 Task: Organize a 60-minute live music performance and jam session for musicians and music enthusiasts.
Action: Mouse pressed left at (857, 130)
Screenshot: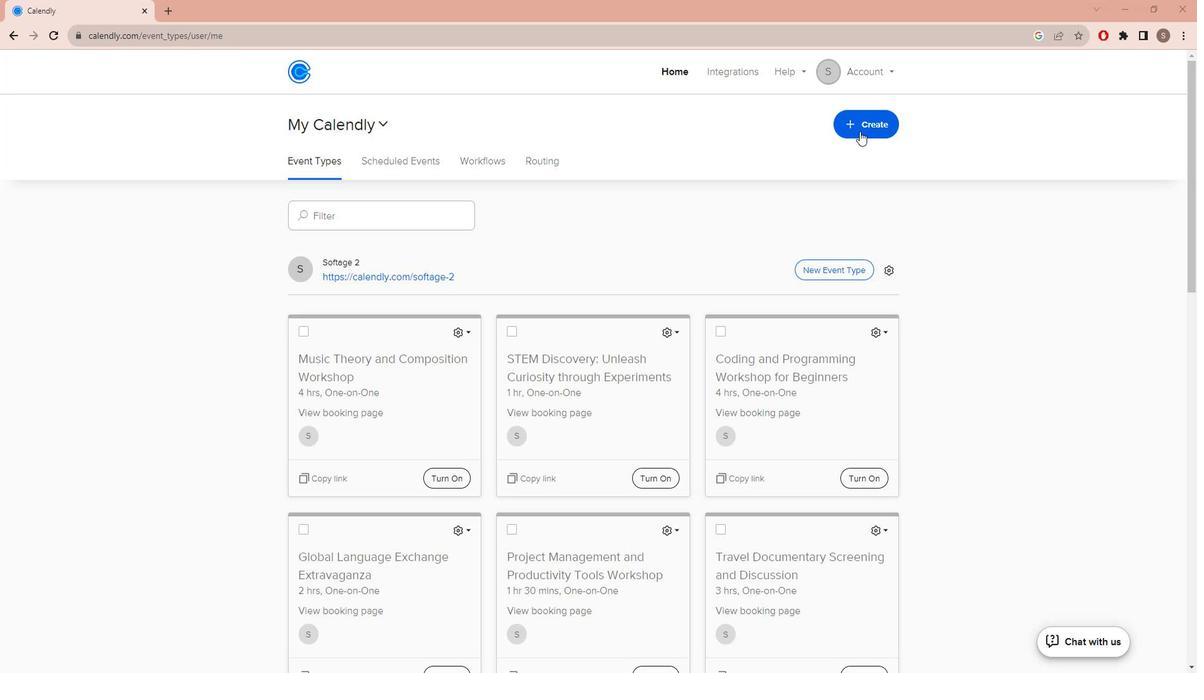 
Action: Mouse moved to (807, 189)
Screenshot: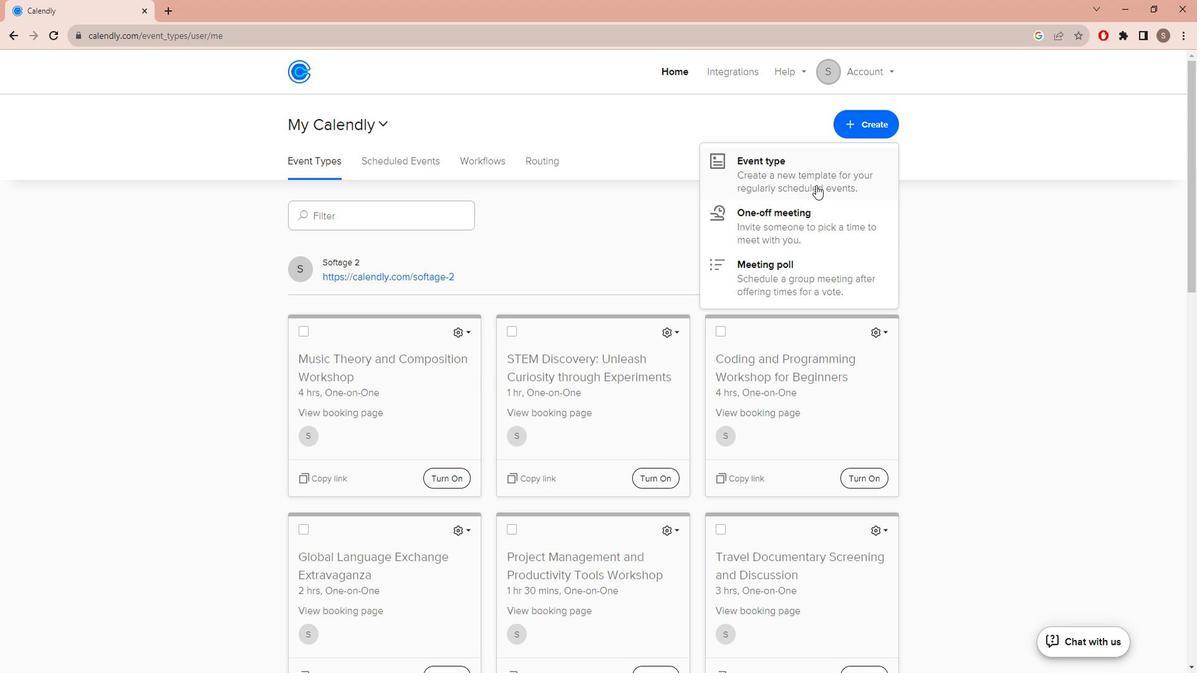 
Action: Mouse pressed left at (807, 189)
Screenshot: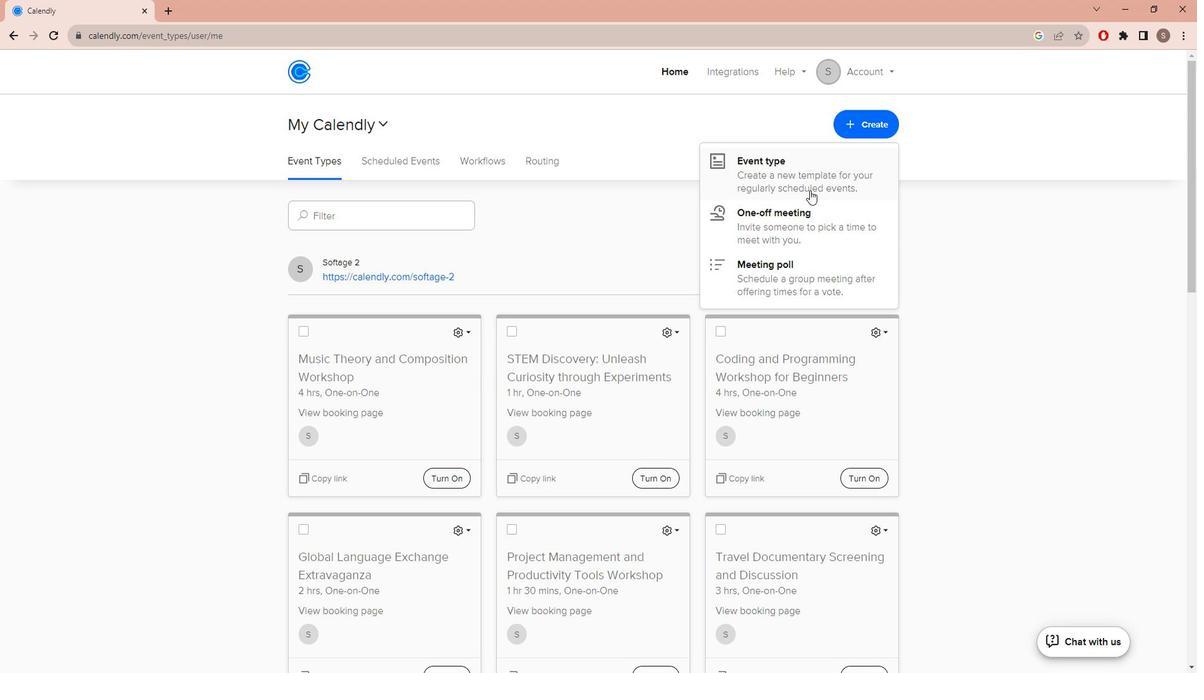 
Action: Mouse moved to (648, 230)
Screenshot: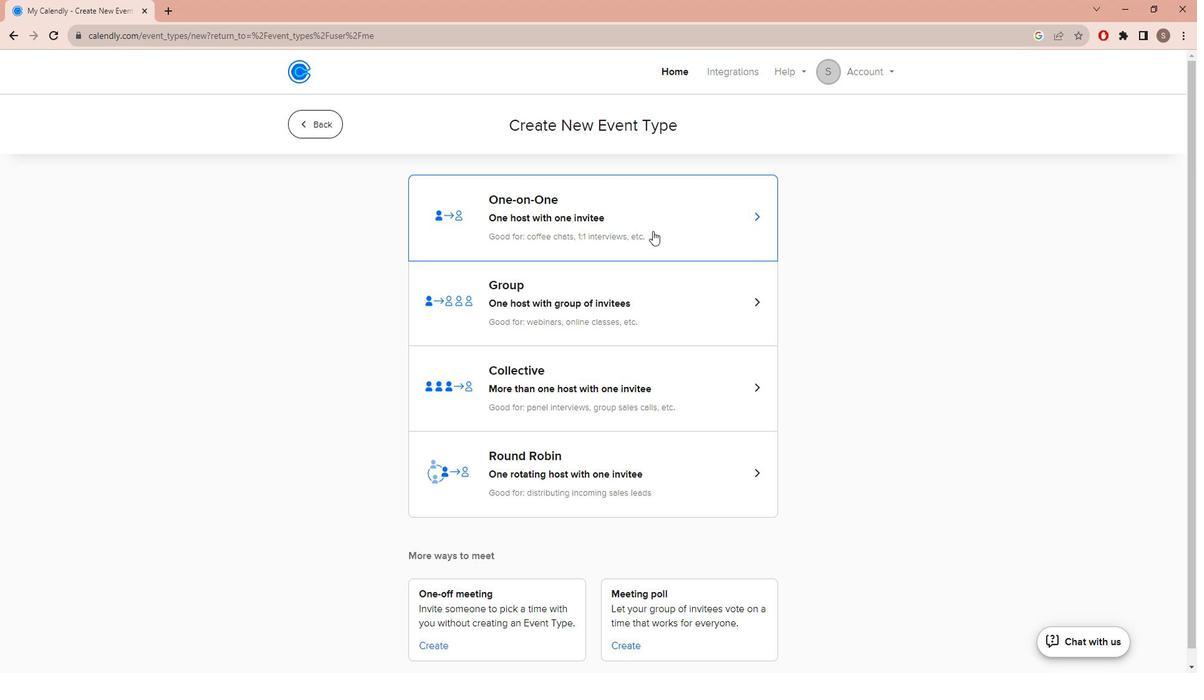 
Action: Mouse pressed left at (648, 230)
Screenshot: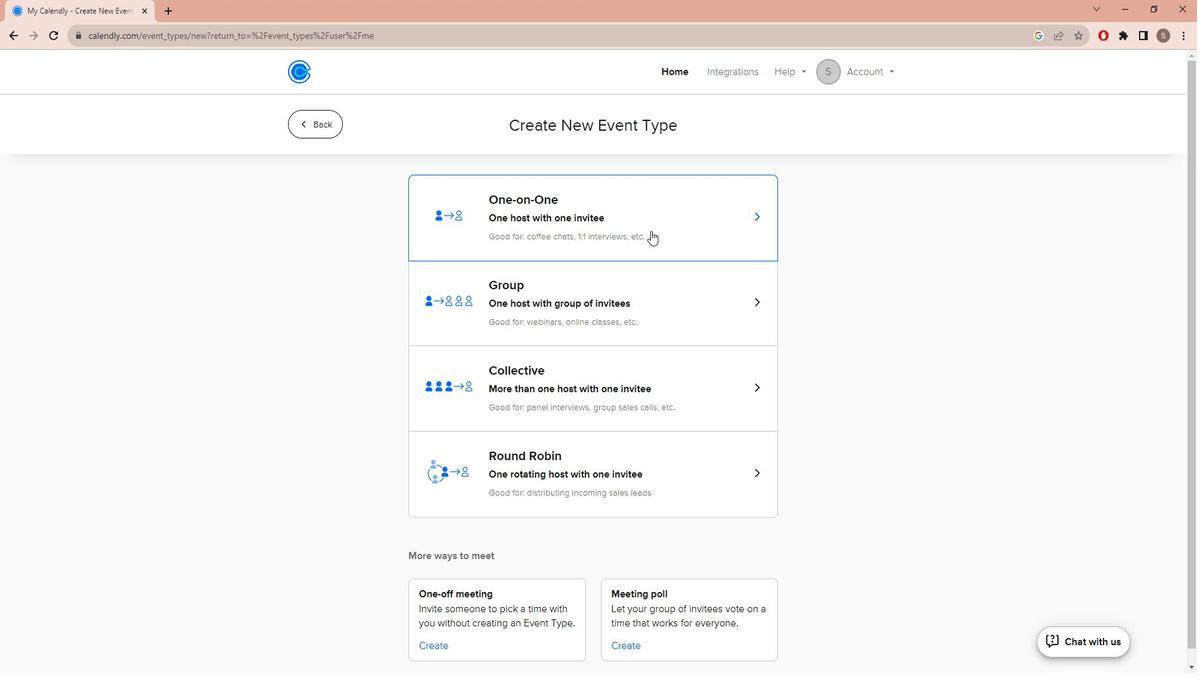 
Action: Mouse moved to (434, 286)
Screenshot: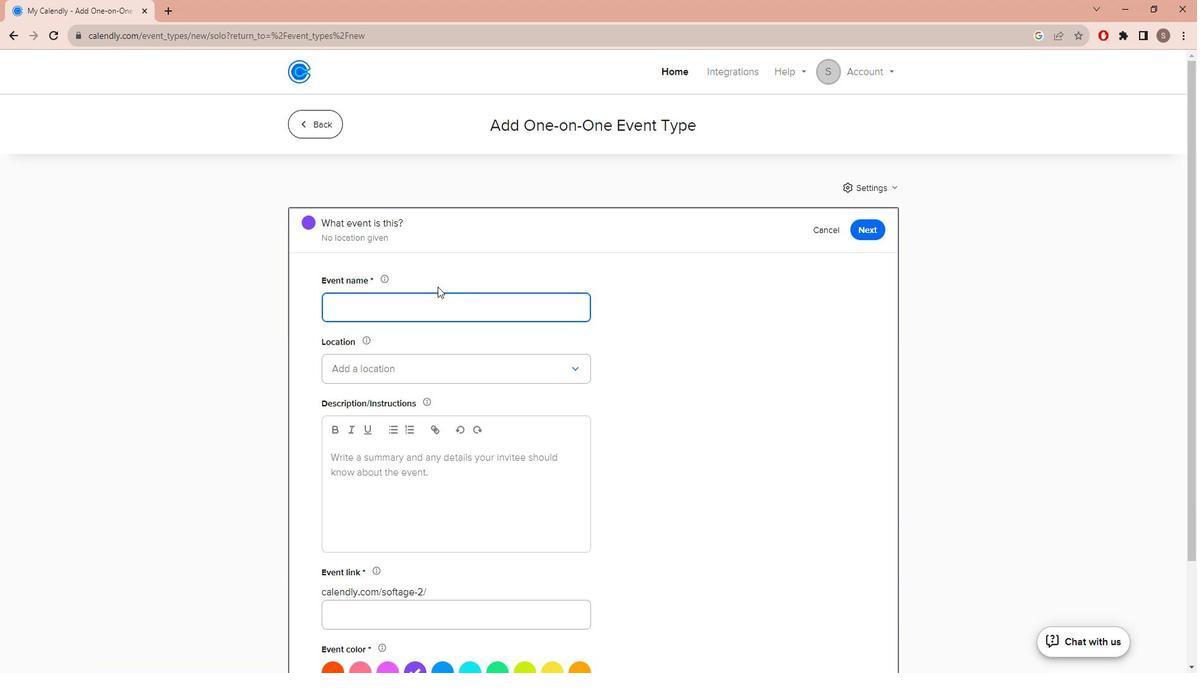 
Action: Key pressed <Key.caps_lock>L<Key.caps_lock>ive<Key.space><Key.caps_lock>M<Key.caps_lock>usic<Key.space>and<Key.space><Key.caps_lock>J<Key.caps_lock>am<Key.space><Key.caps_lock>S<Key.caps_lock>ession
Screenshot: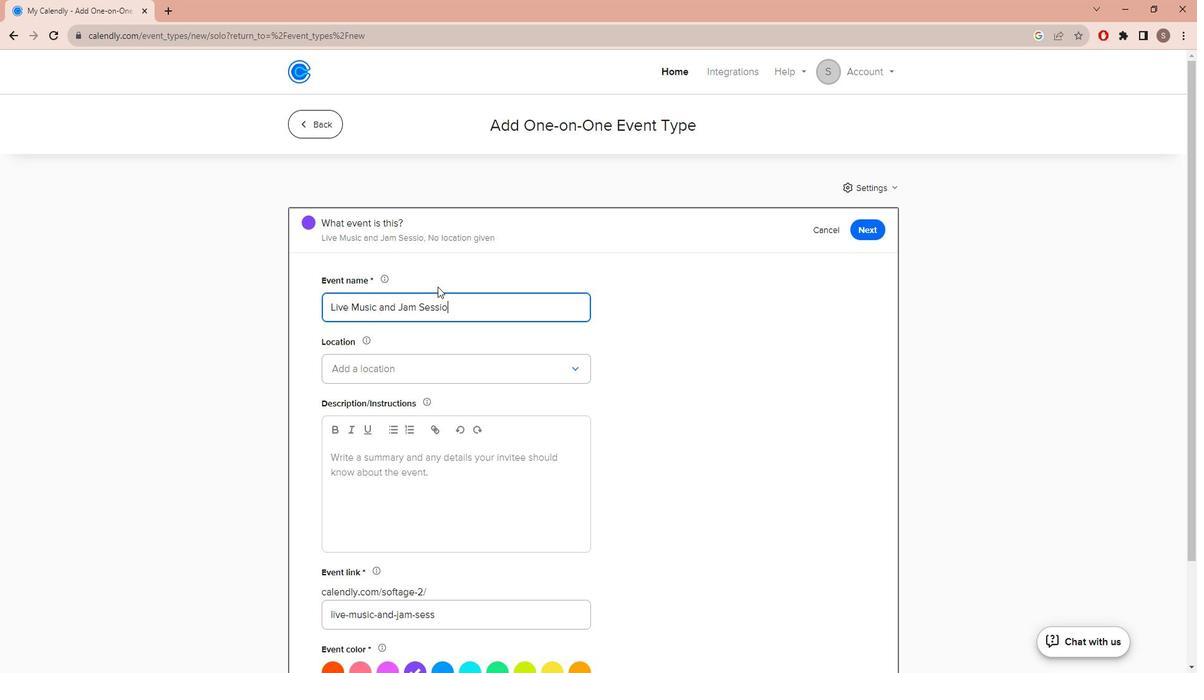 
Action: Mouse moved to (390, 369)
Screenshot: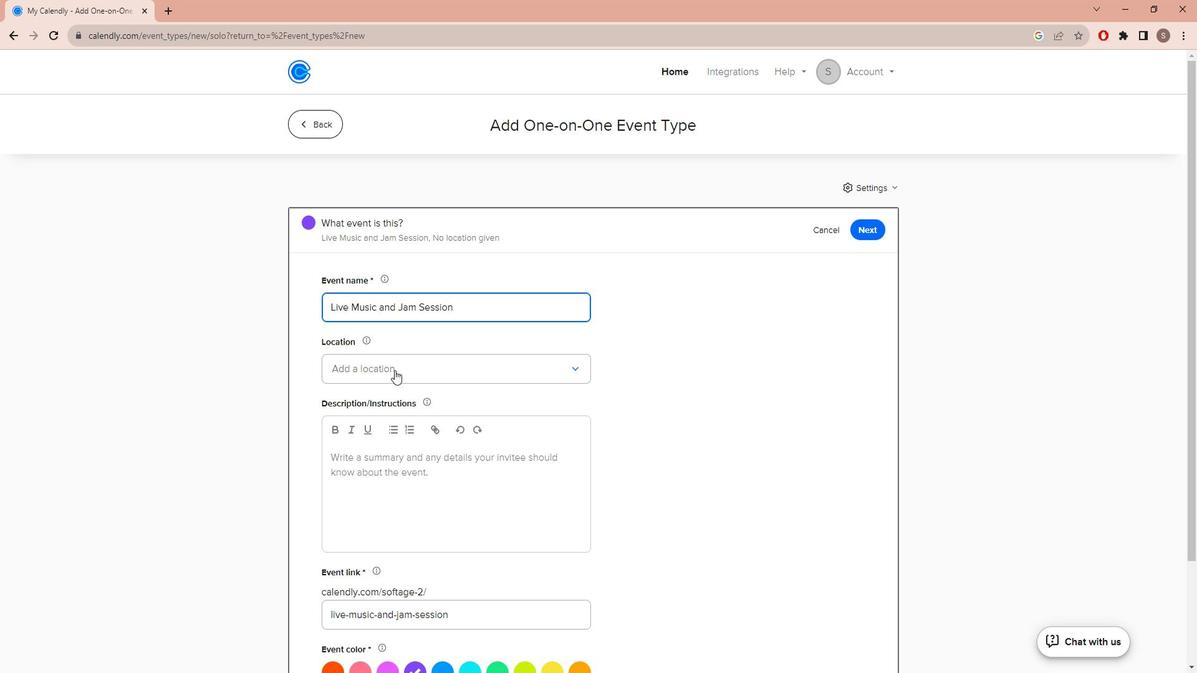 
Action: Mouse pressed left at (390, 369)
Screenshot: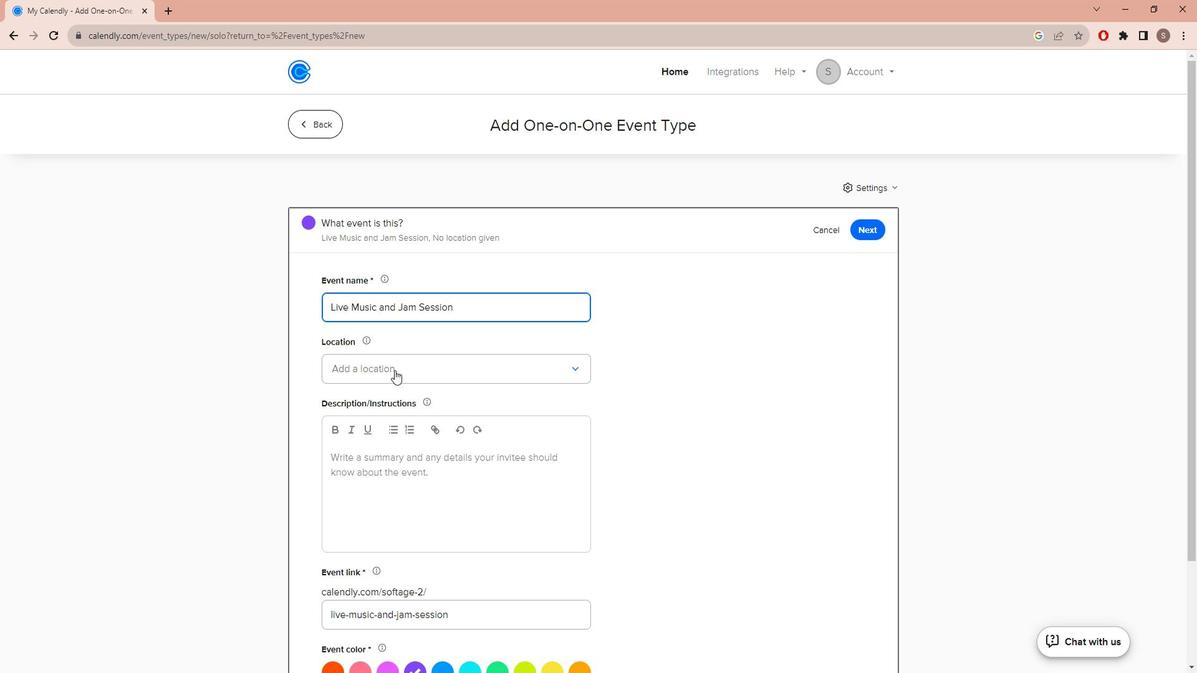 
Action: Mouse moved to (382, 396)
Screenshot: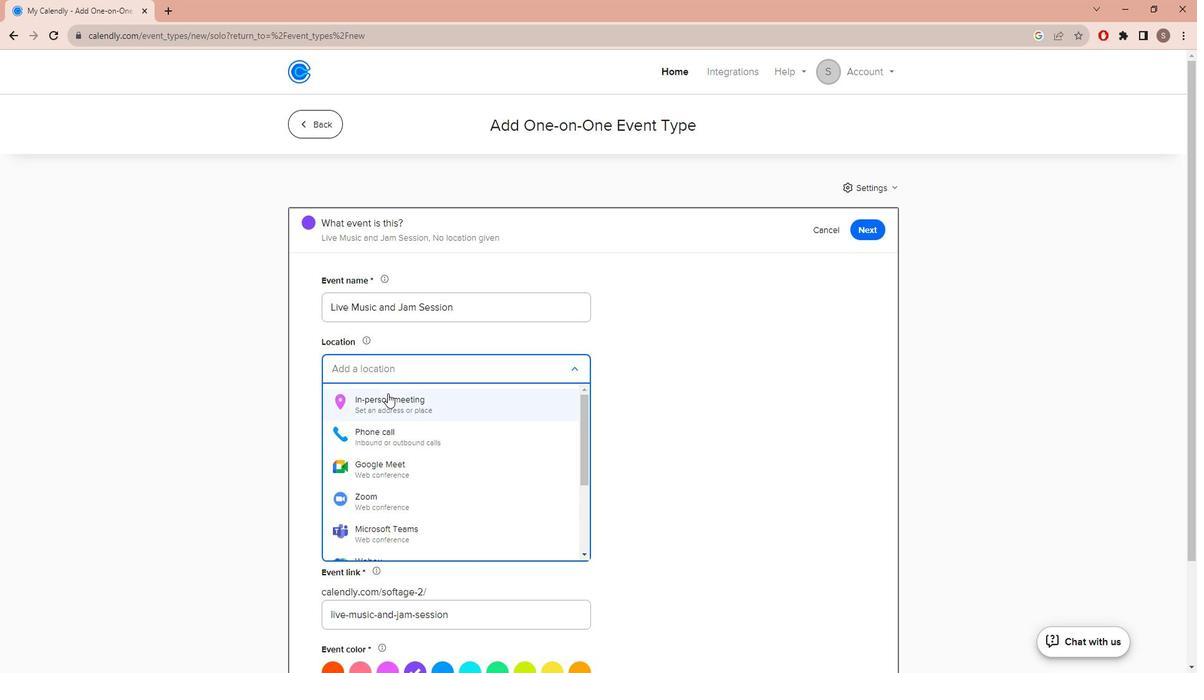
Action: Mouse pressed left at (382, 396)
Screenshot: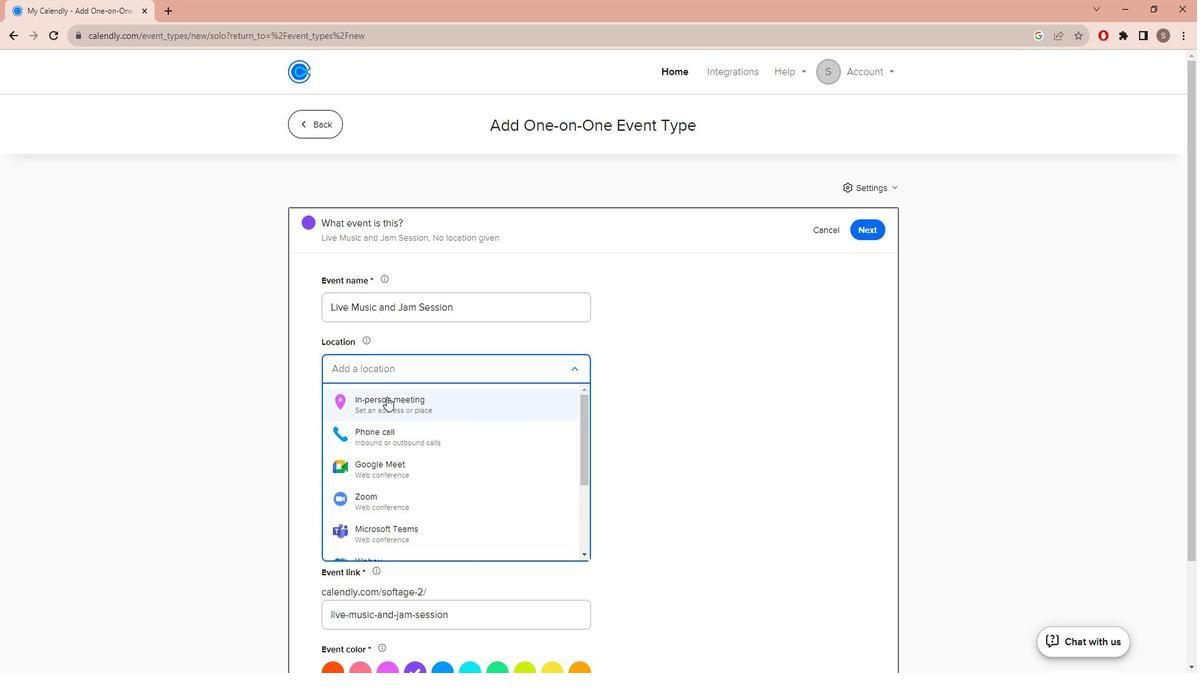 
Action: Mouse moved to (586, 226)
Screenshot: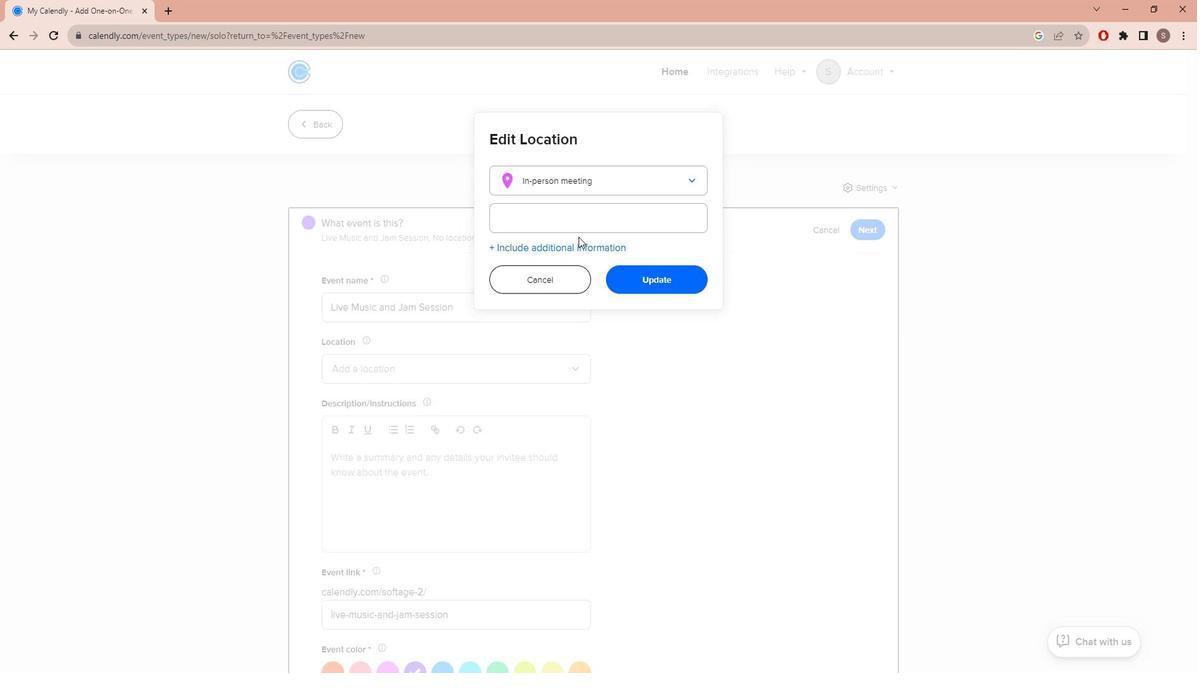 
Action: Mouse pressed left at (586, 226)
Screenshot: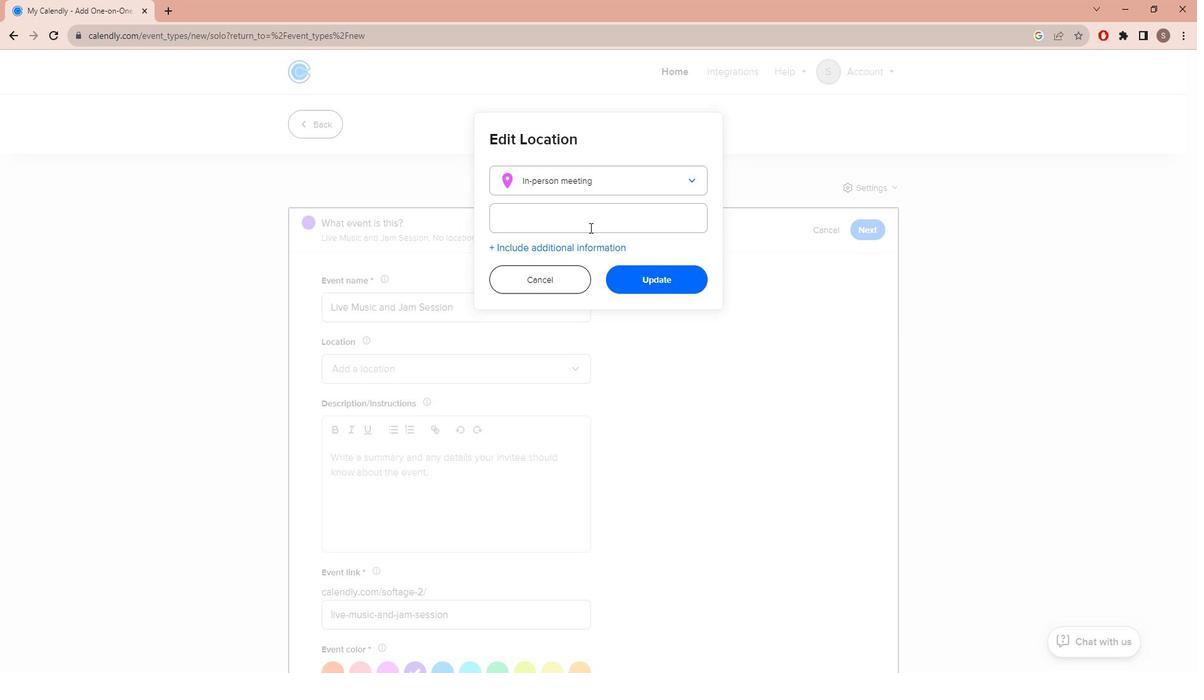 
Action: Mouse moved to (588, 223)
Screenshot: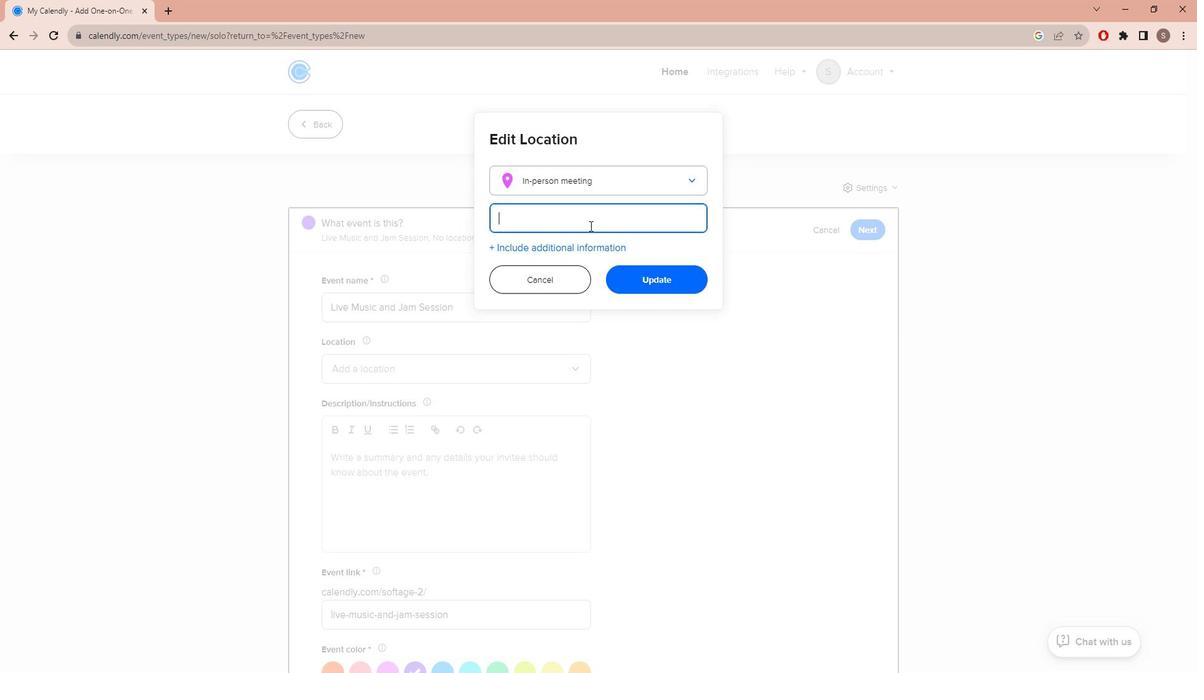 
Action: Key pressed <Key.caps_lock>
Screenshot: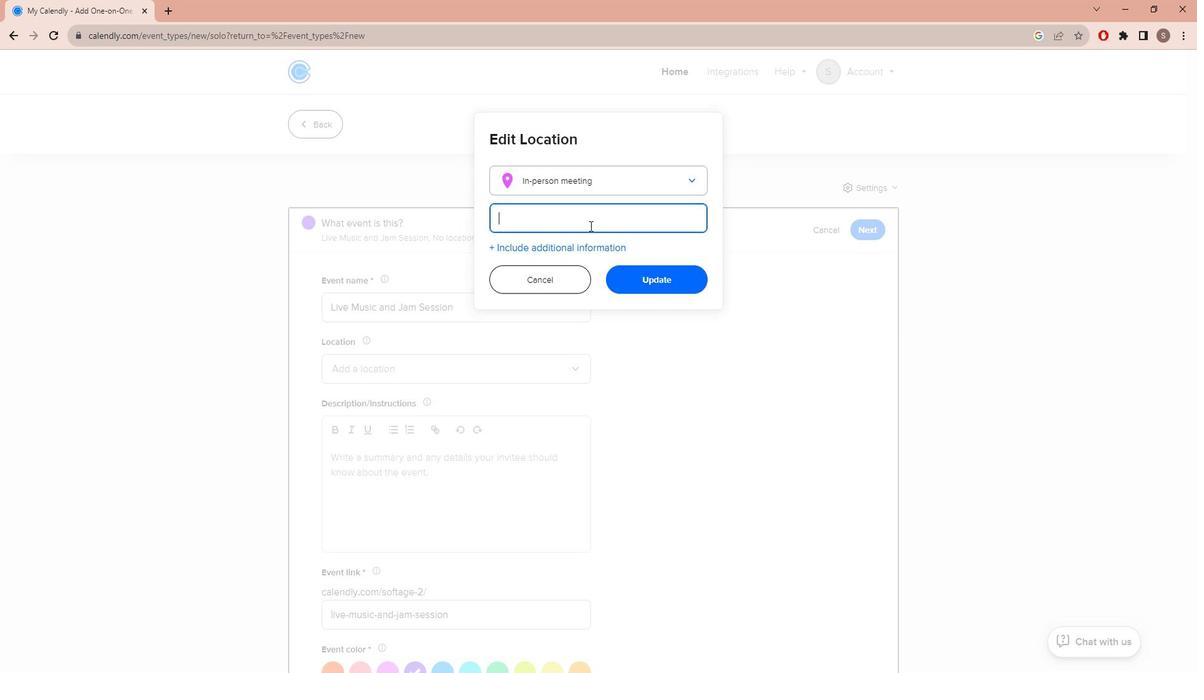 
Action: Mouse moved to (591, 222)
Screenshot: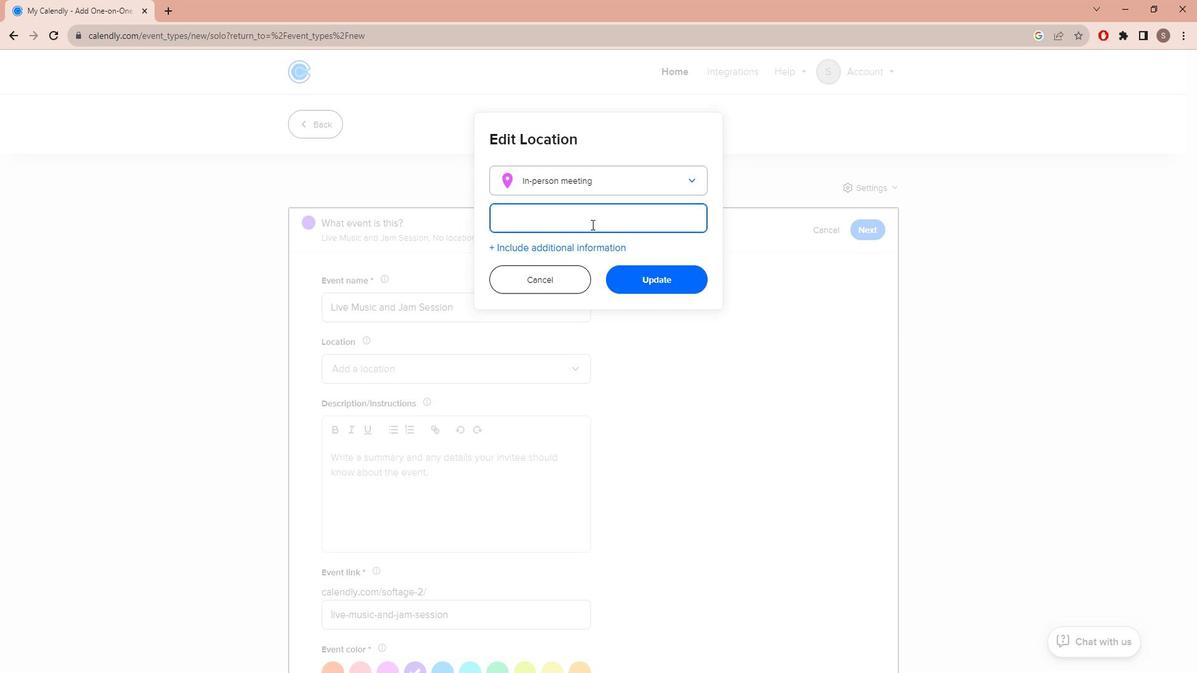 
Action: Key pressed A<Key.caps_lock>lbert<Key.space><Key.backspace>a<Key.space><Key.caps_lock>A<Key.caps_lock>uditoruiu<Key.backspace><Key.backspace><Key.backspace>ium,<Key.caps_lock>N<Key.caps_lock>ew<Key.space><Key.caps_lock>J<Key.caps_lock>ersey,<Key.caps_lock>U.S.A
Screenshot: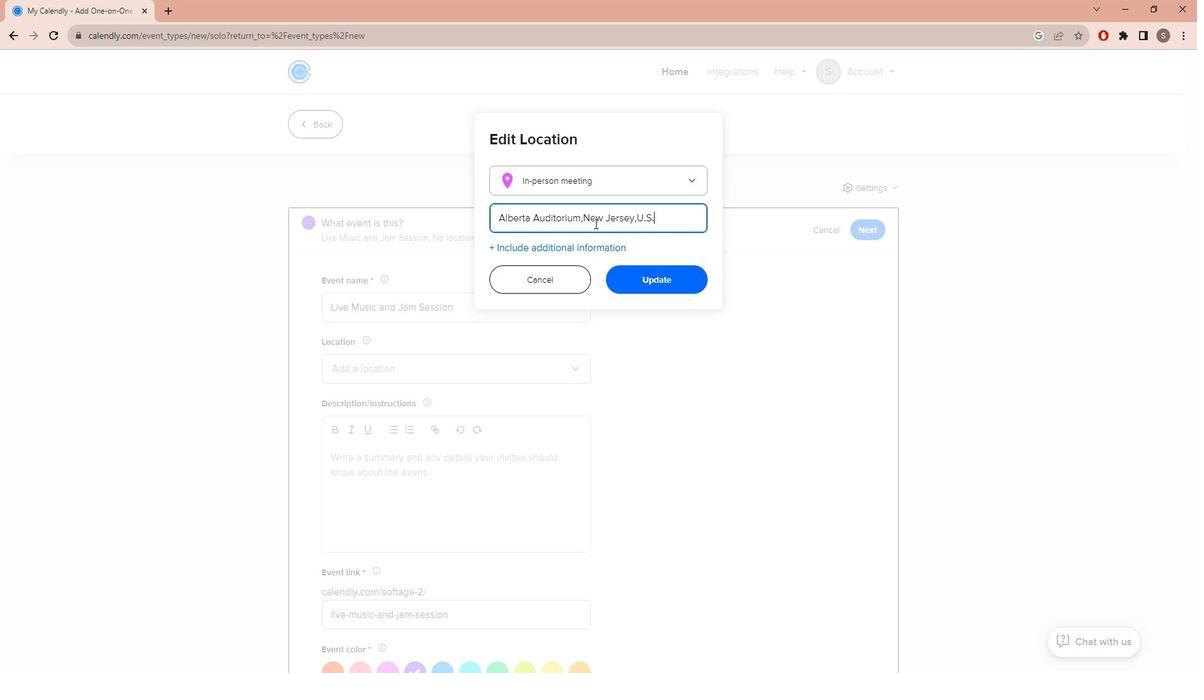 
Action: Mouse moved to (652, 275)
Screenshot: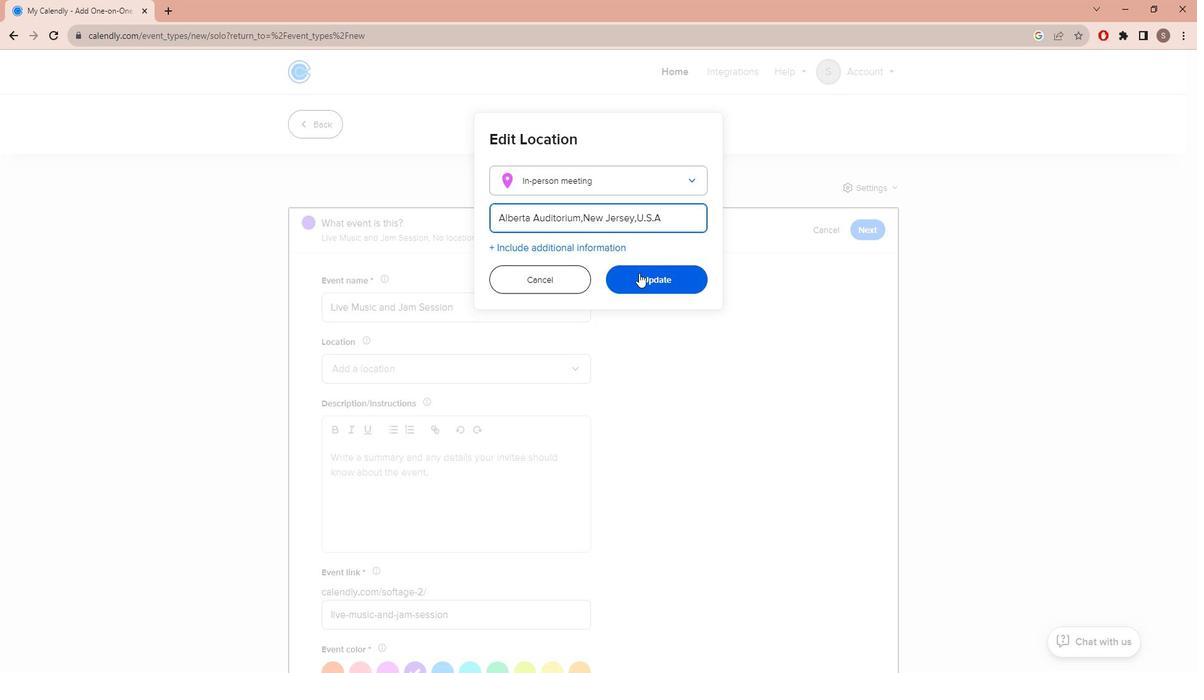 
Action: Mouse pressed left at (652, 275)
Screenshot: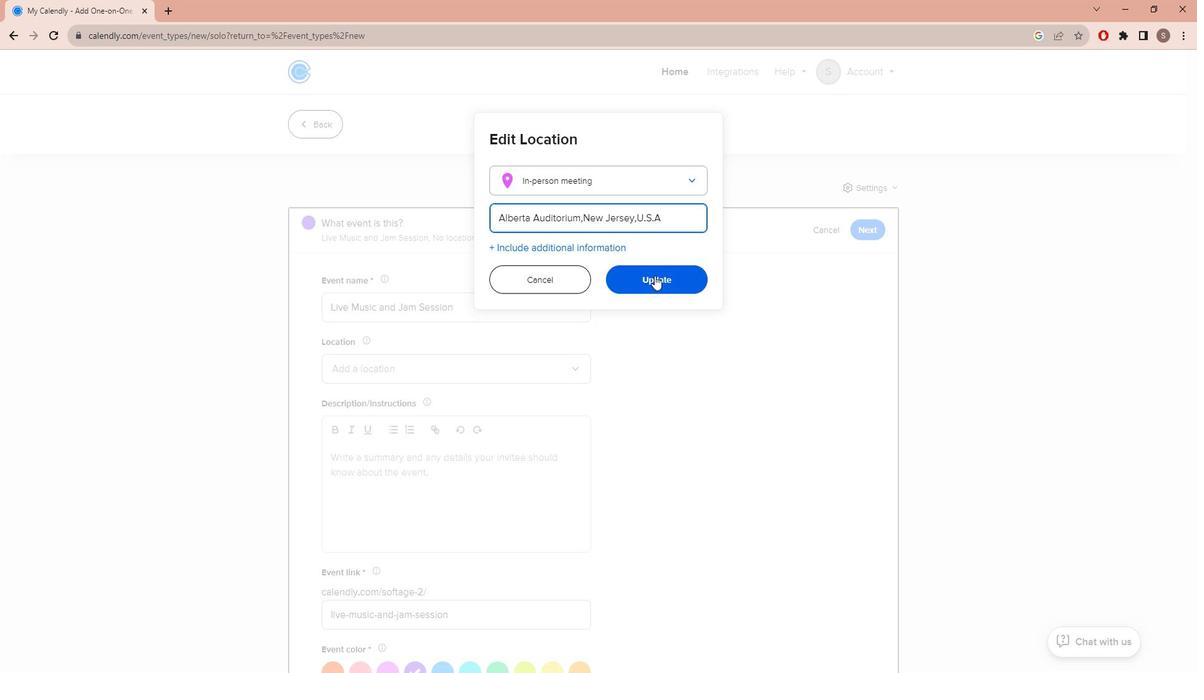 
Action: Mouse moved to (485, 384)
Screenshot: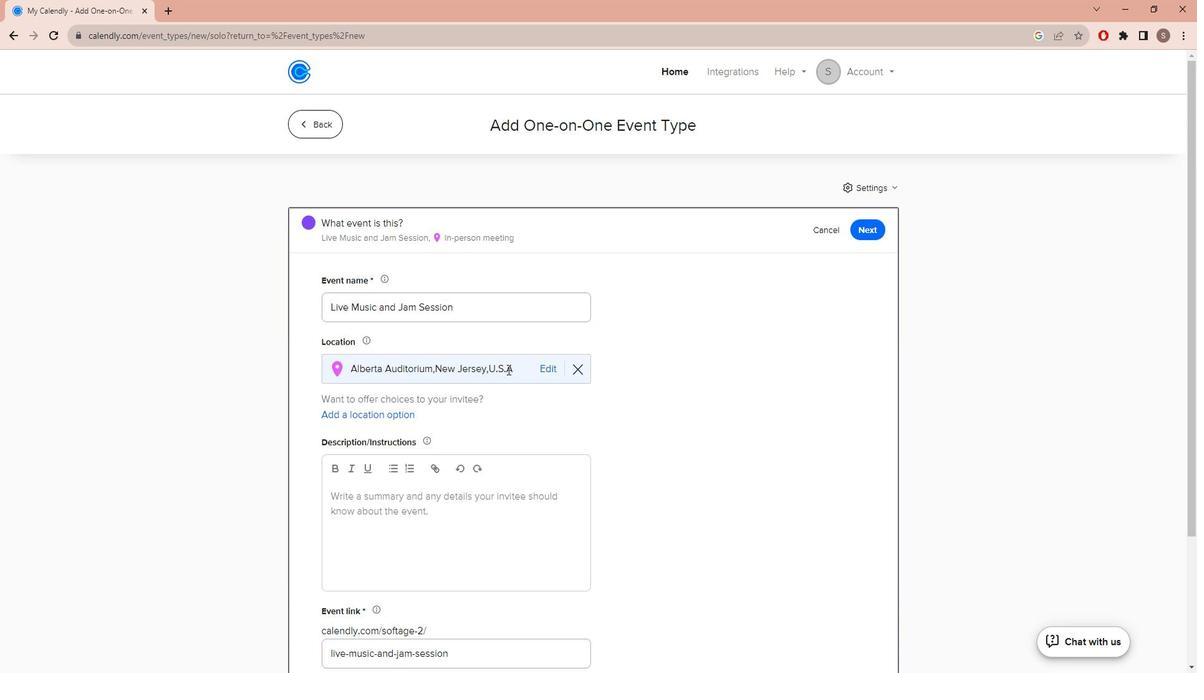 
Action: Mouse scrolled (485, 384) with delta (0, 0)
Screenshot: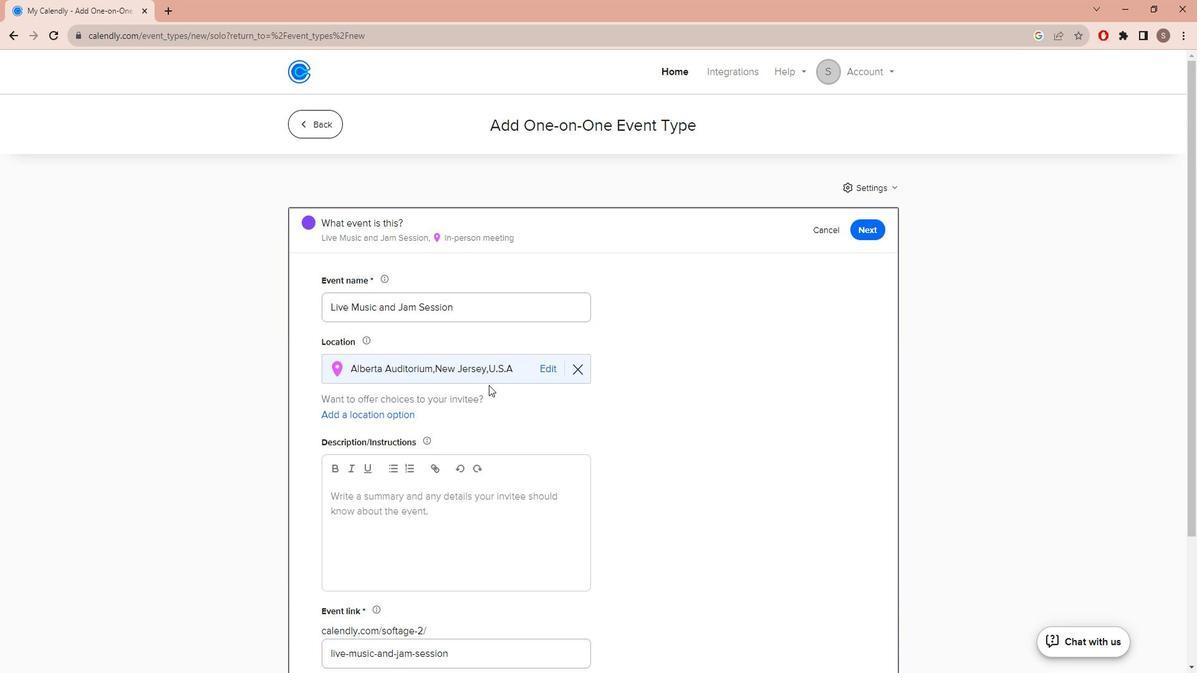 
Action: Mouse scrolled (485, 384) with delta (0, 0)
Screenshot: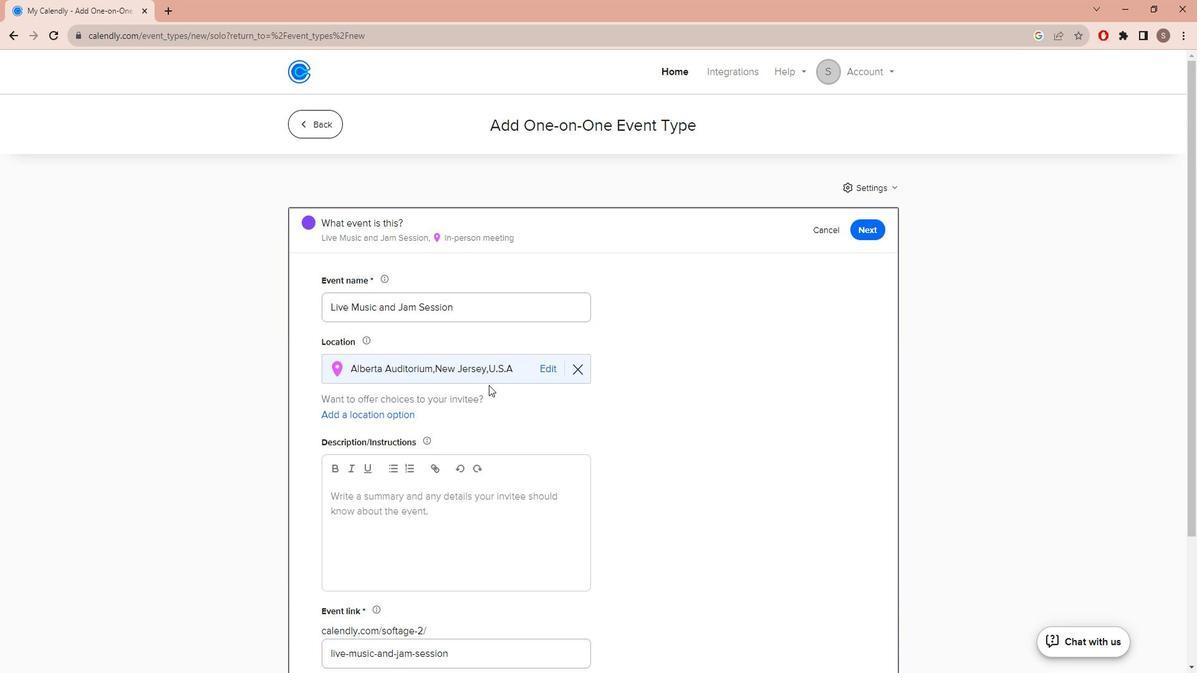 
Action: Mouse scrolled (485, 384) with delta (0, 0)
Screenshot: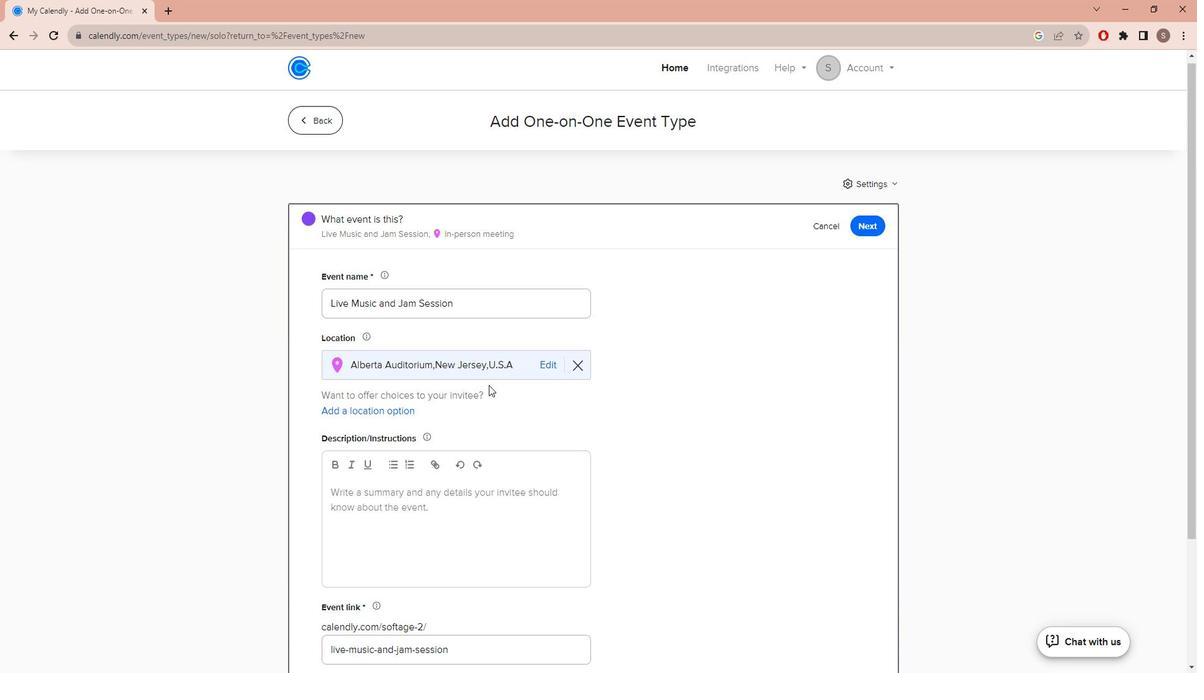 
Action: Mouse moved to (446, 372)
Screenshot: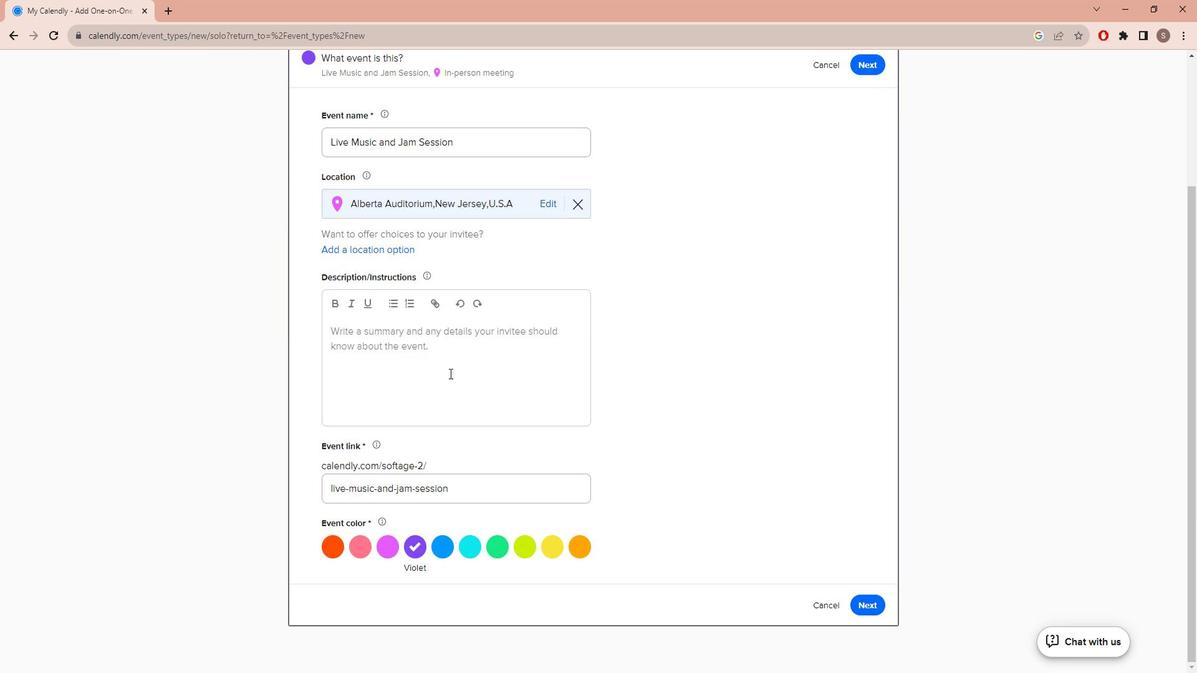 
Action: Mouse pressed left at (446, 372)
Screenshot: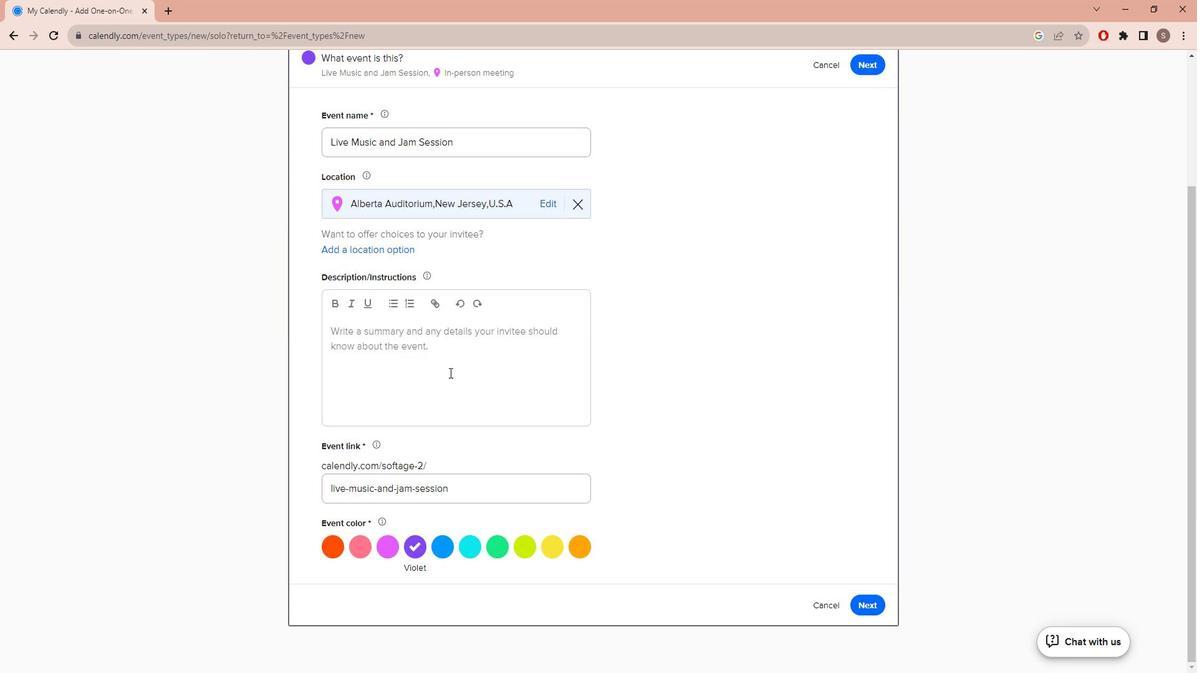 
Action: Key pressed <Key.caps_lock>j<Key.caps_lock>OI<Key.backspace><Key.backspace><Key.backspace>J<Key.caps_lock>oin<Key.space>us<Key.space>for<Key.space>a<Key.space>live<Key.space>music<Key.space>performance<Key.space>followed<Key.space>by<Key.space>n<Key.backspace>an<Key.space>exciting<Key.space>jam<Key.space>session.<Key.space><Key.caps_lock>T<Key.caps_lock>his<Key.space>event<Key.space>is<Key.space>designed<Key.space>for<Key.space>both<Key.space>musicians<Key.space>am<Key.backspace>nd<Key.space>music<Key.space>enthud<Key.backspace>siasts<Key.space>toc<Key.space>o<Key.backspace><Key.backspace><Key.space><Key.backspace><Key.backspace><Key.space>come<Key.space>together<Key.space>and<Key.space>jam<Key.space>to<Key.space>thier<Key.space><Key.backspace><Key.backspace><Key.backspace><Key.backspace>eir<Key.space>hearts<Key.space>content.<Key.caps_lock>O<Key.caps_lock>ur<Key.space>experienced<Key.space>jam<Key.space>hosts<Key.space>will<Key.space>guide<Key.space>the<Key.space>session<Key.space>and<Key.space><Key.space>n<Key.backspace>ensur
Screenshot: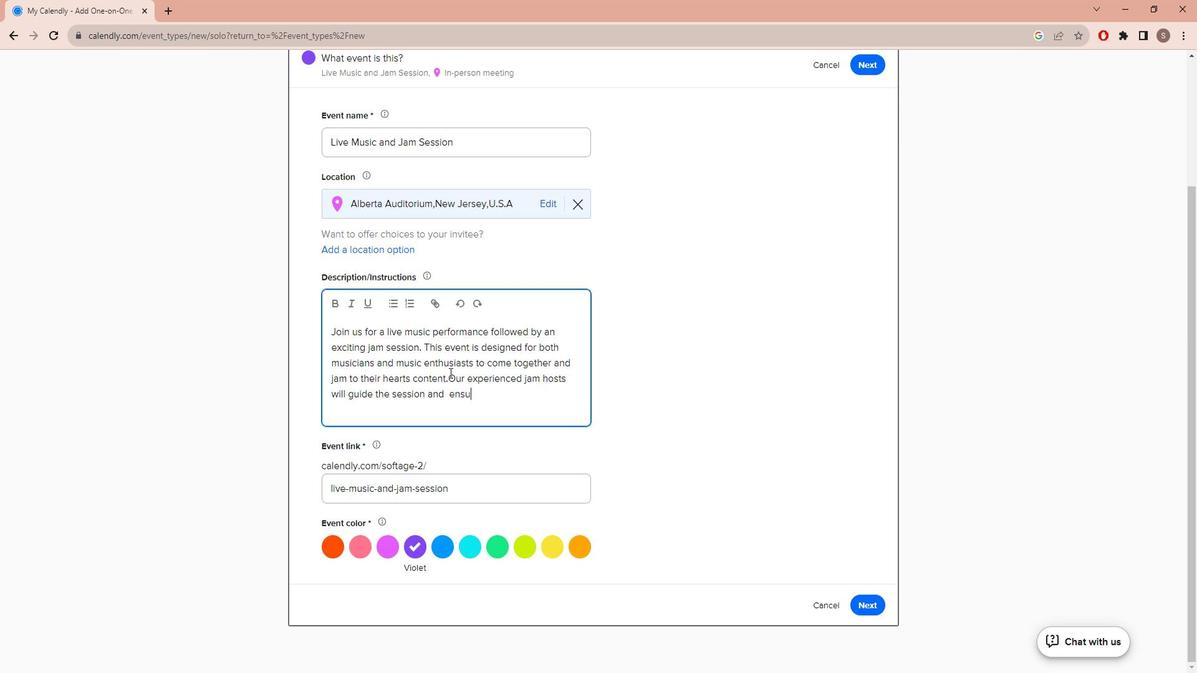 
Action: Mouse moved to (439, 360)
Screenshot: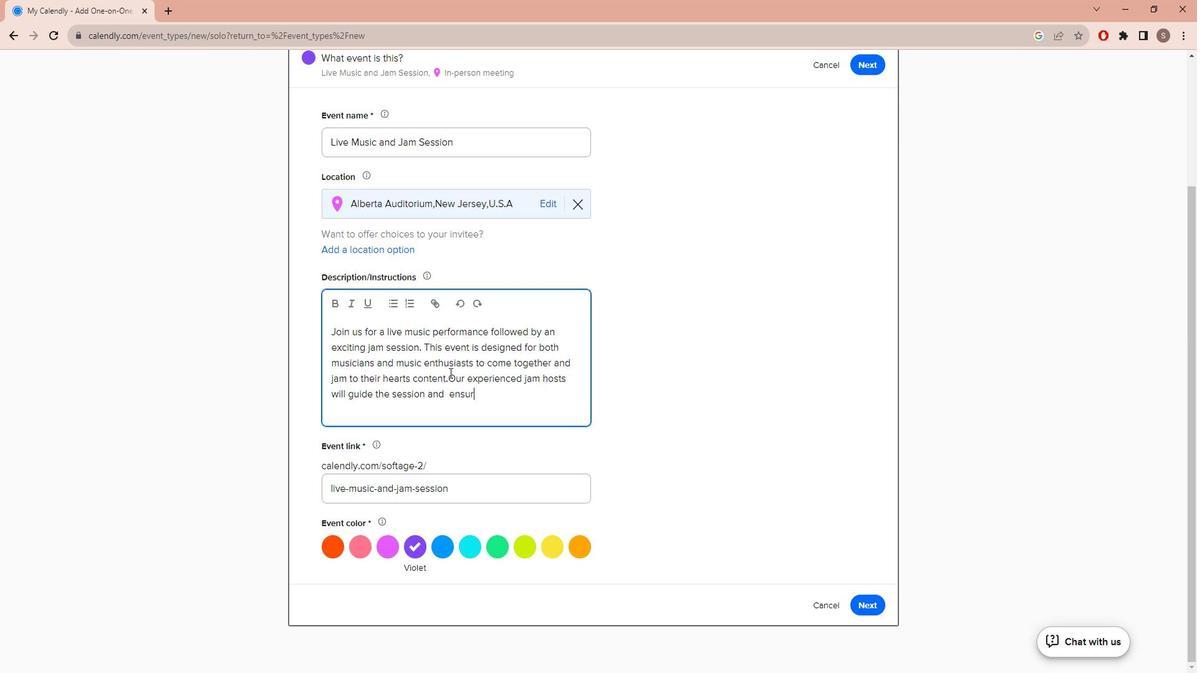 
Action: Key pressed e
Screenshot: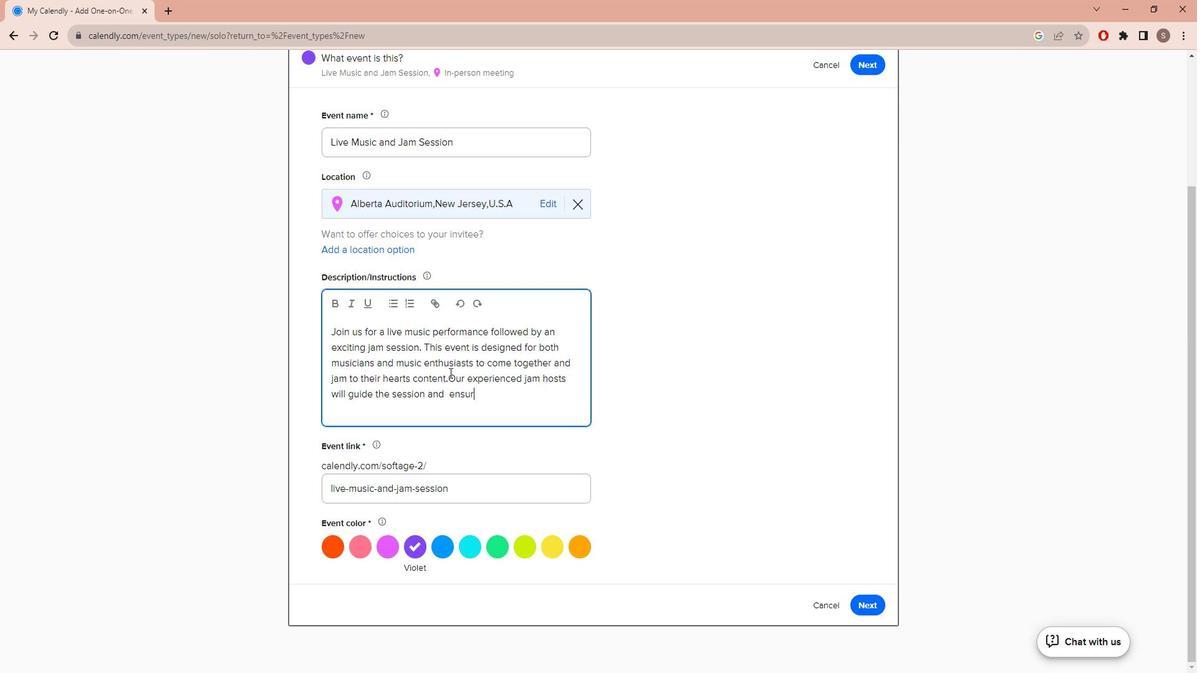 
Action: Mouse moved to (393, 281)
Screenshot: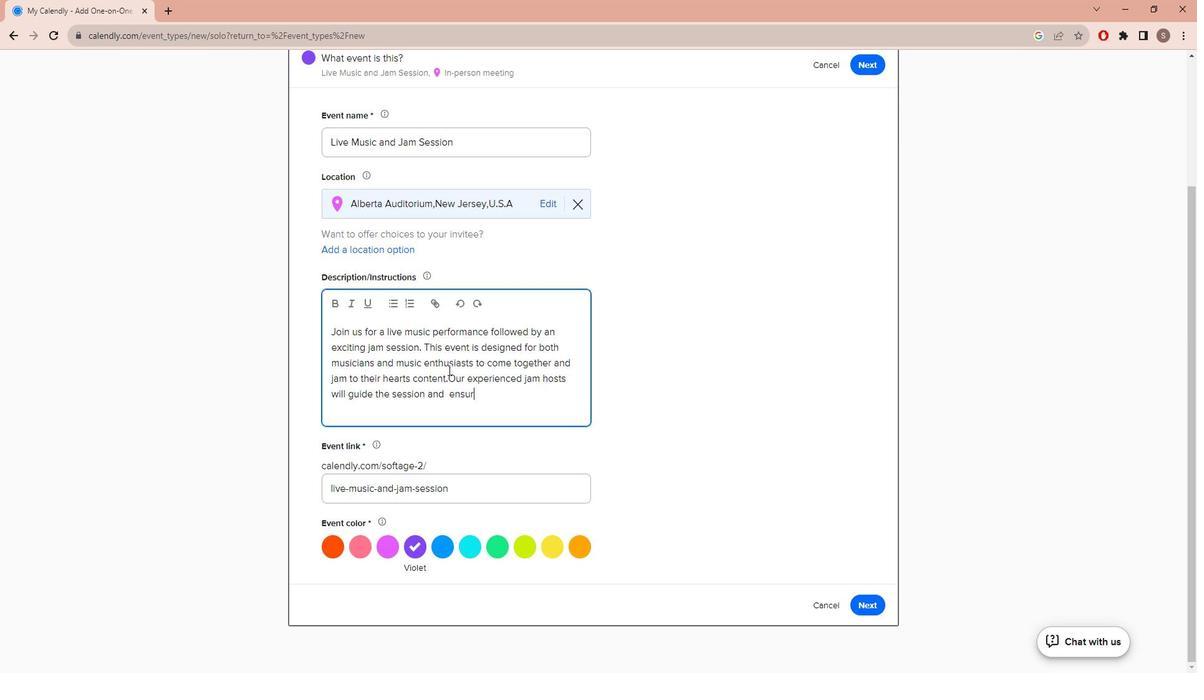 
Action: Key pressed <Key.space>everyone<Key.space>has<Key.space>a<Key.space>chand<Key.backspace>c<Key.space><Key.backspace>e<Key.space>to<Key.space>participate.<Key.caps_lock>T<Key.caps_lock>hey<Key.space>are<Key.space>here<Key.space>to<Key.space>help<Key.space>you<Key.space>make<Key.space>the<Key.space>most<Key.space>of<Key.space>your<Key.space>jamming<Key.space>experience.
Screenshot: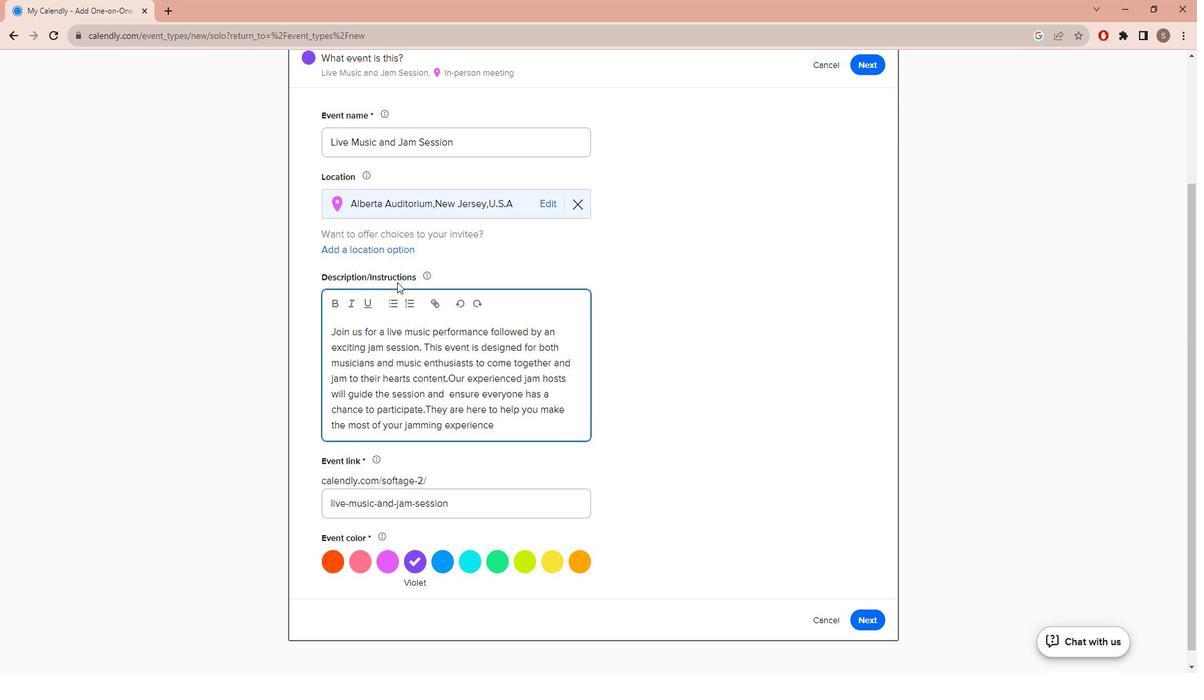 
Action: Mouse moved to (442, 572)
Screenshot: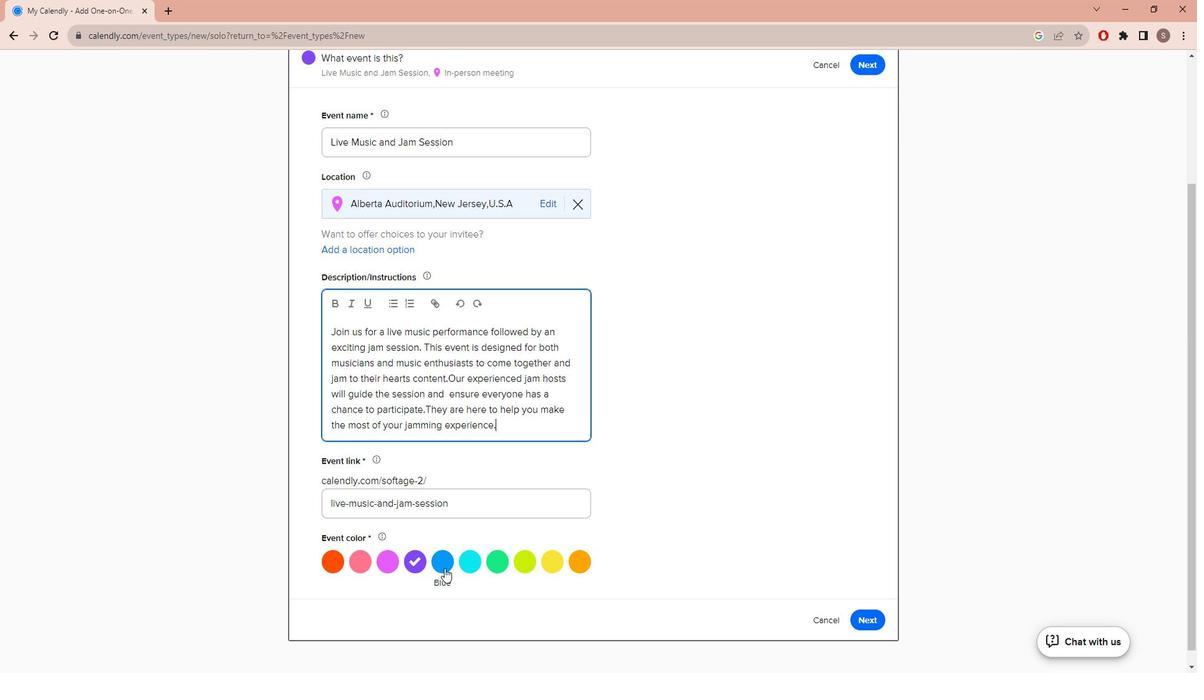 
Action: Mouse pressed left at (442, 572)
Screenshot: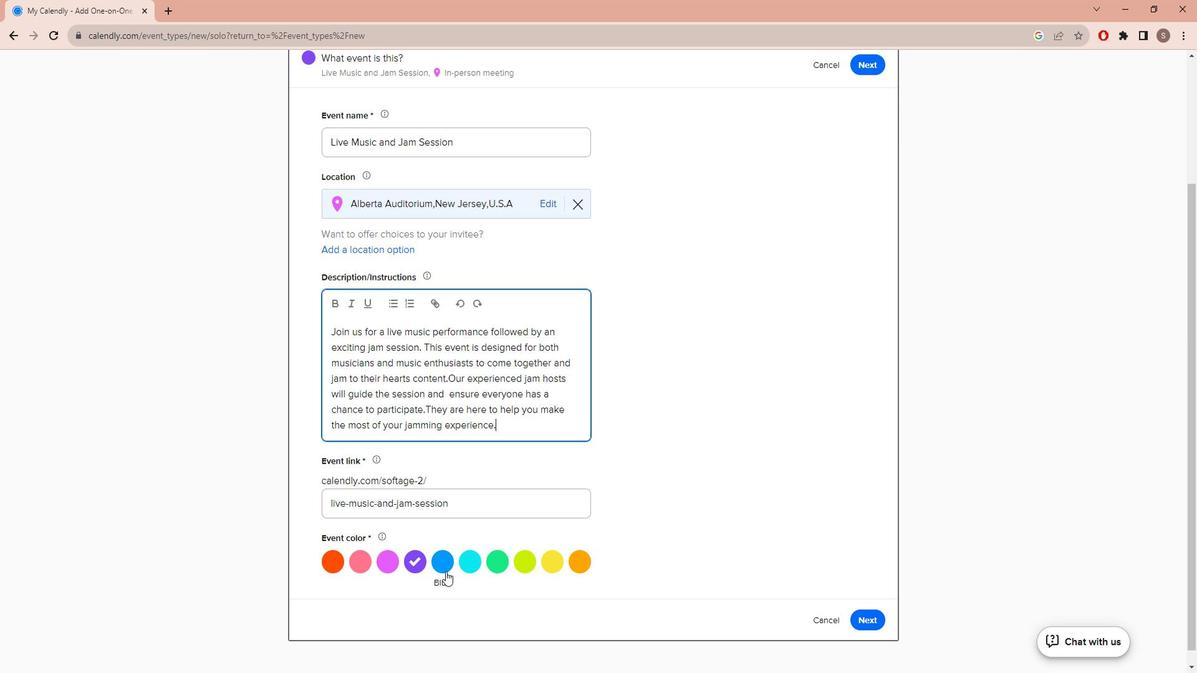 
Action: Mouse moved to (455, 414)
Screenshot: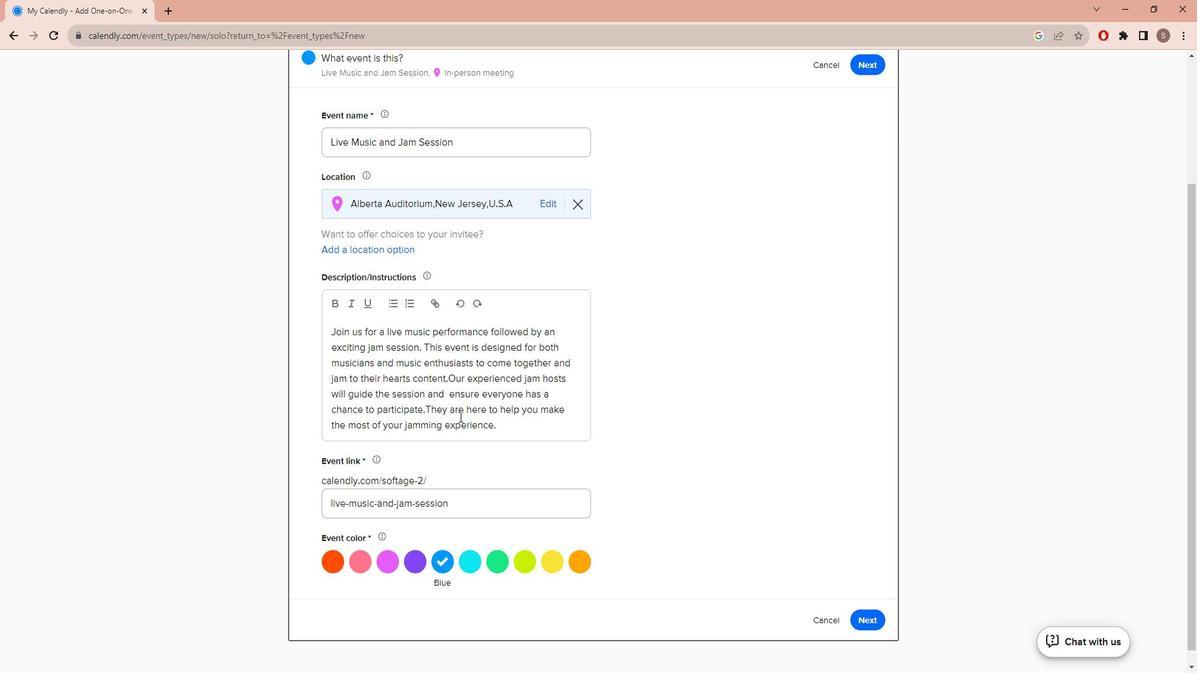 
Action: Mouse scrolled (455, 415) with delta (0, 0)
Screenshot: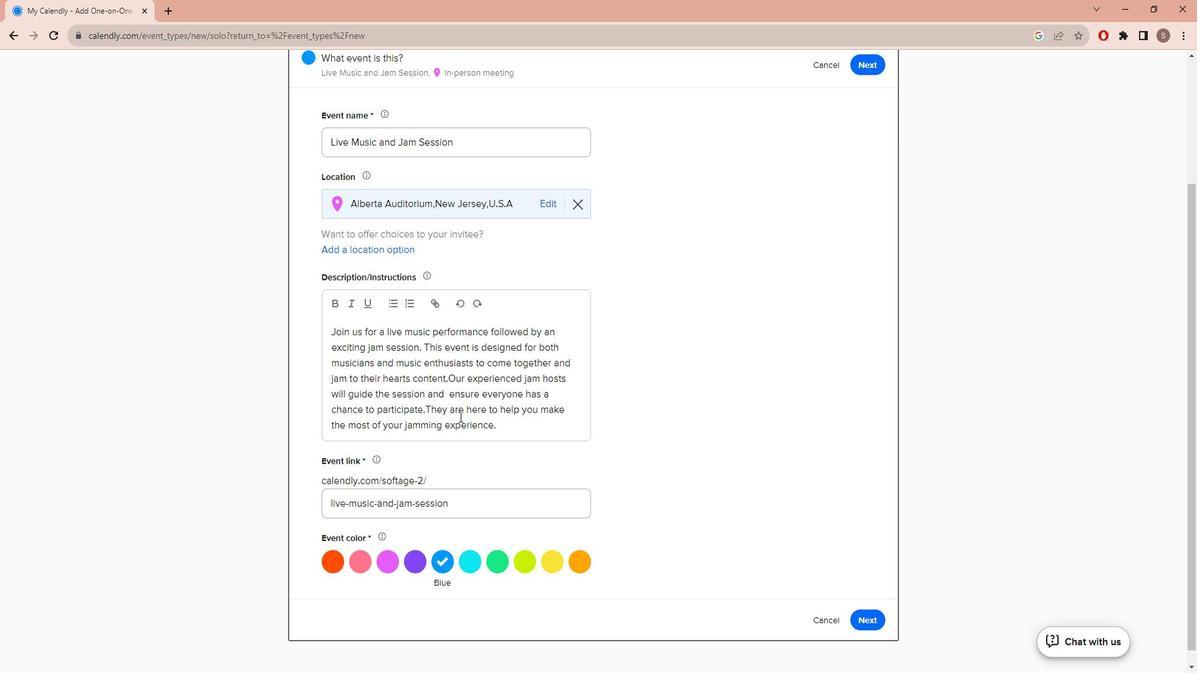
Action: Mouse scrolled (455, 415) with delta (0, 0)
Screenshot: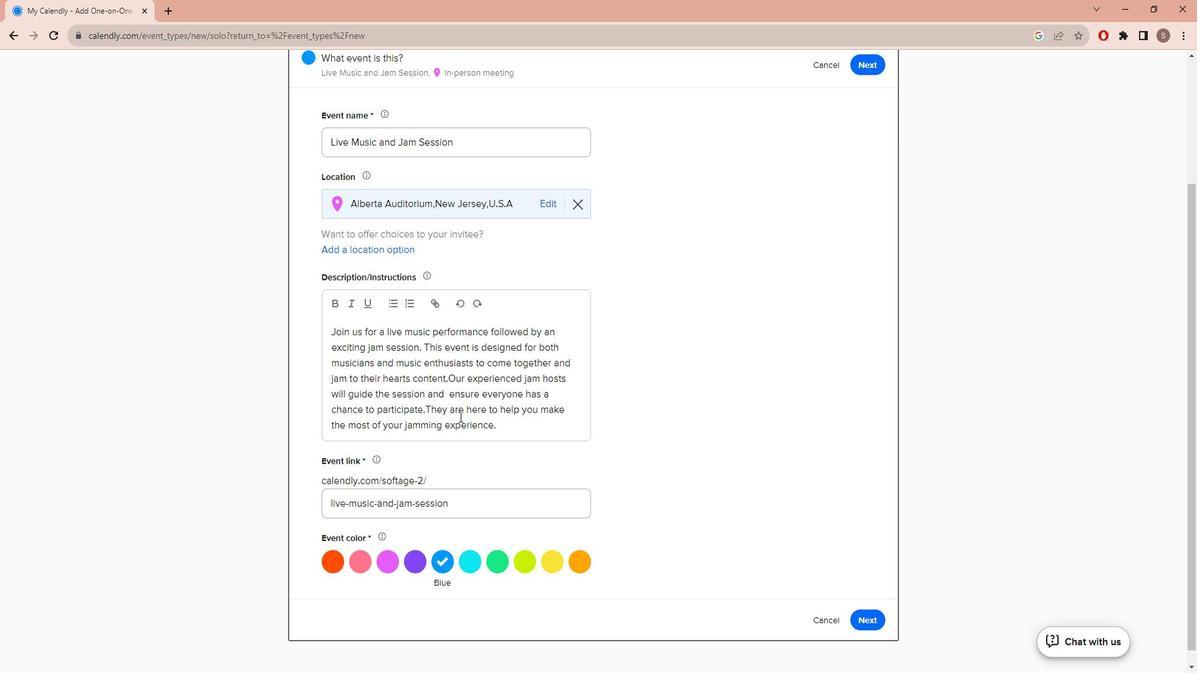 
Action: Mouse scrolled (455, 415) with delta (0, 0)
Screenshot: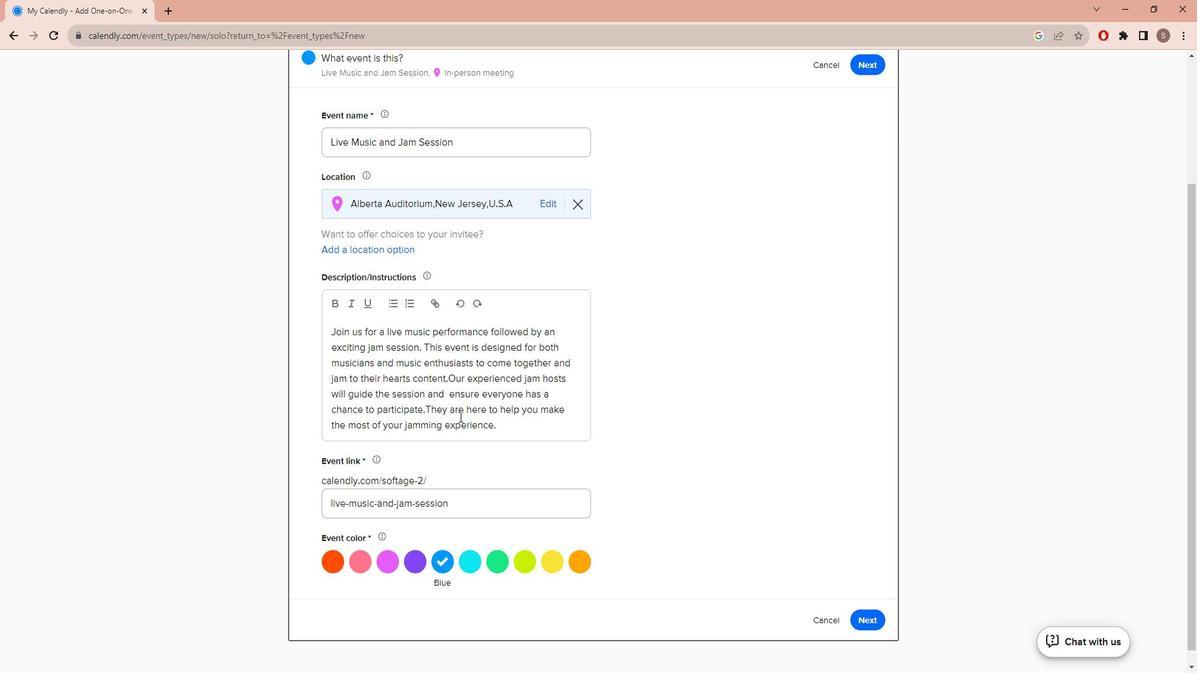 
Action: Mouse moved to (455, 414)
Screenshot: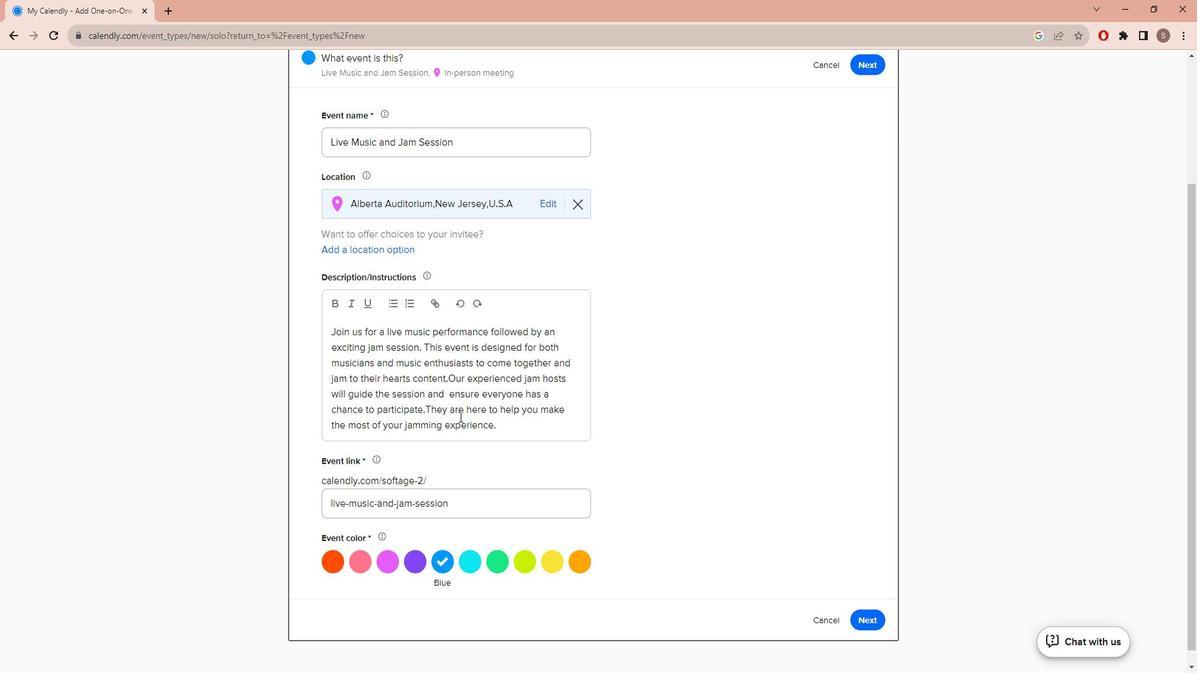 
Action: Mouse scrolled (455, 414) with delta (0, 0)
Screenshot: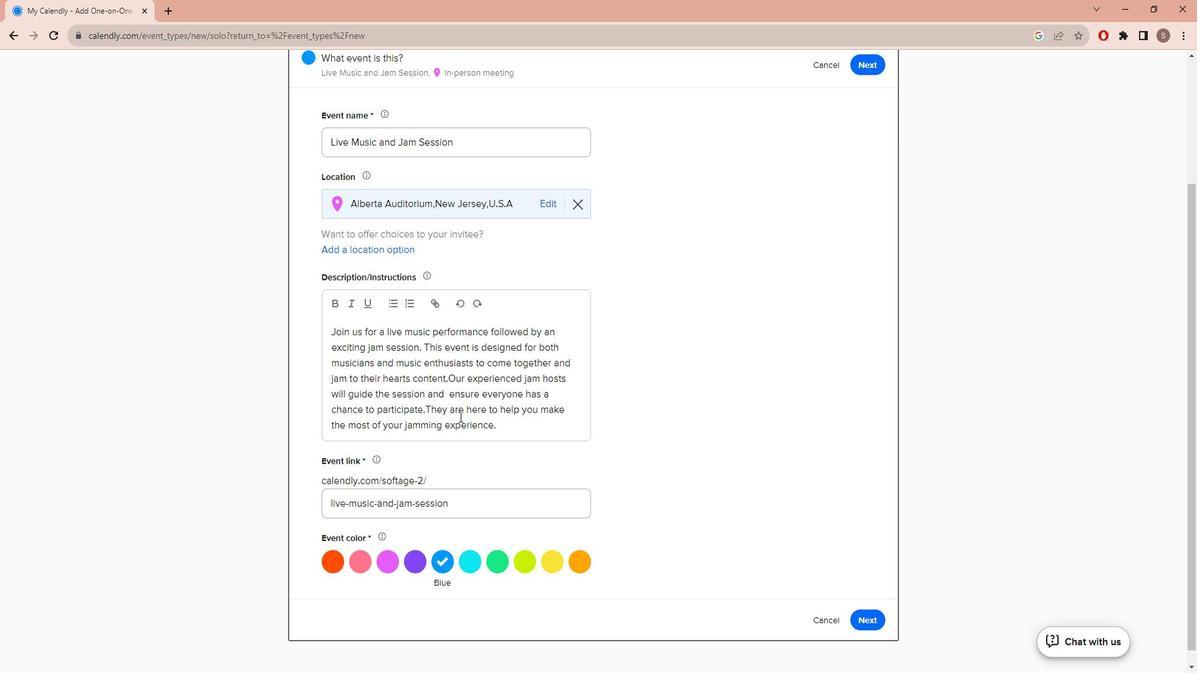 
Action: Mouse scrolled (455, 414) with delta (0, 0)
Screenshot: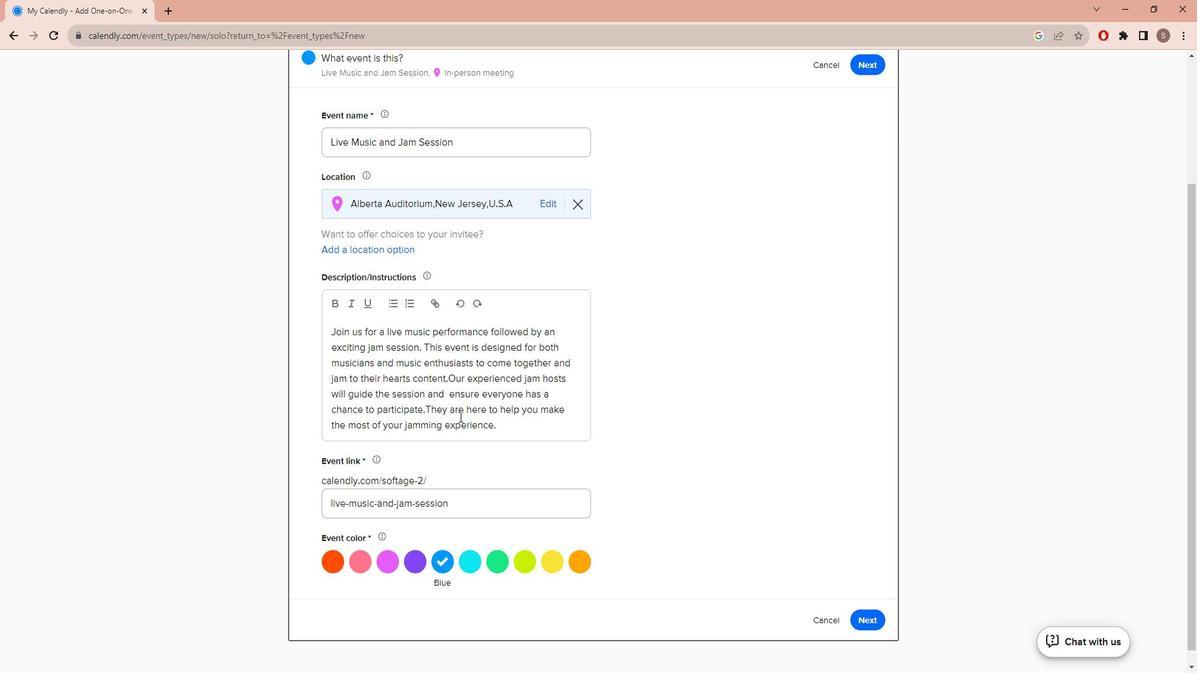 
Action: Mouse scrolled (455, 414) with delta (0, 0)
Screenshot: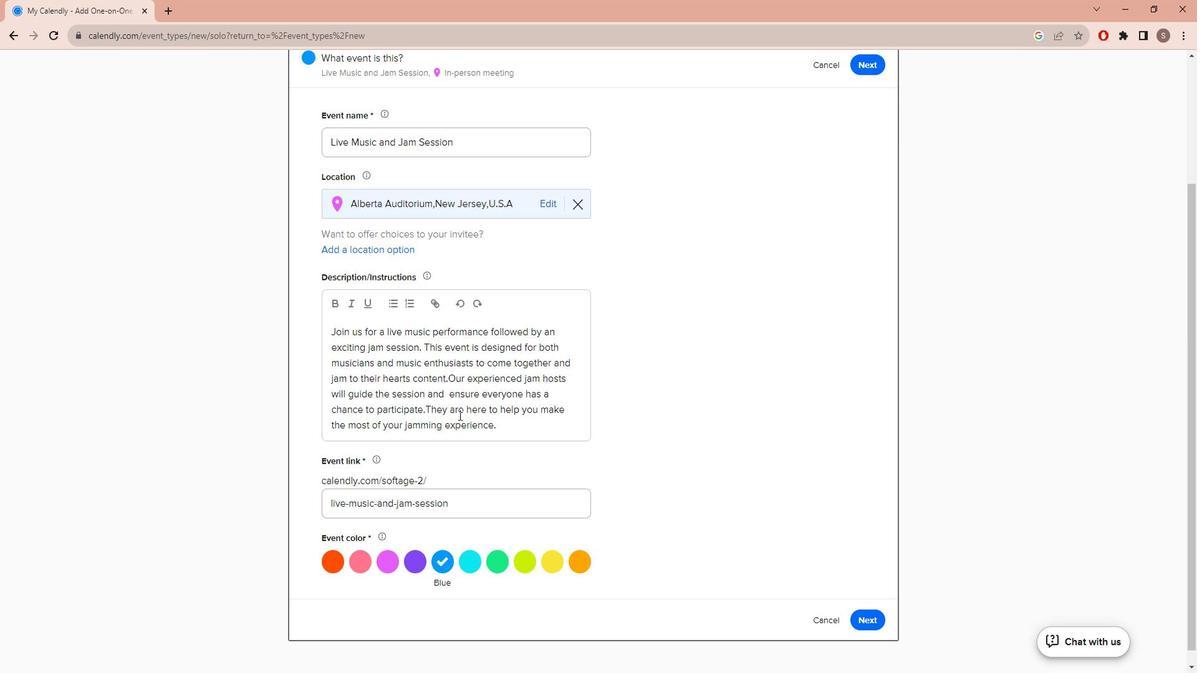 
Action: Mouse scrolled (455, 413) with delta (0, 0)
Screenshot: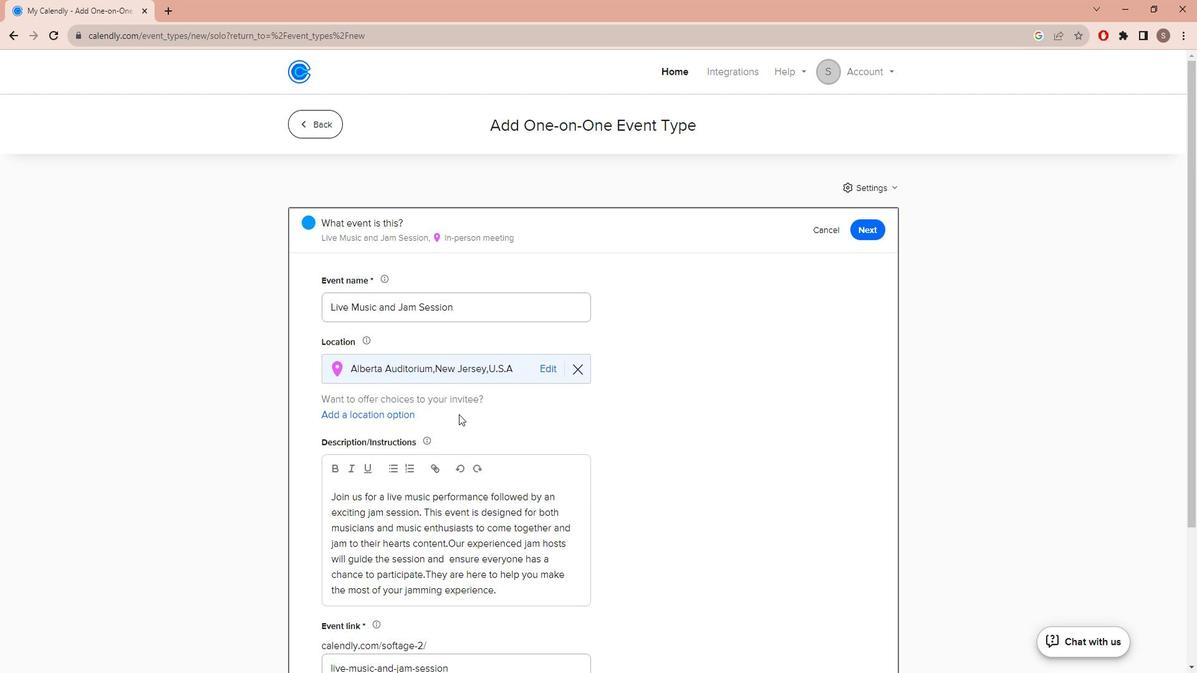 
Action: Mouse scrolled (455, 413) with delta (0, 0)
Screenshot: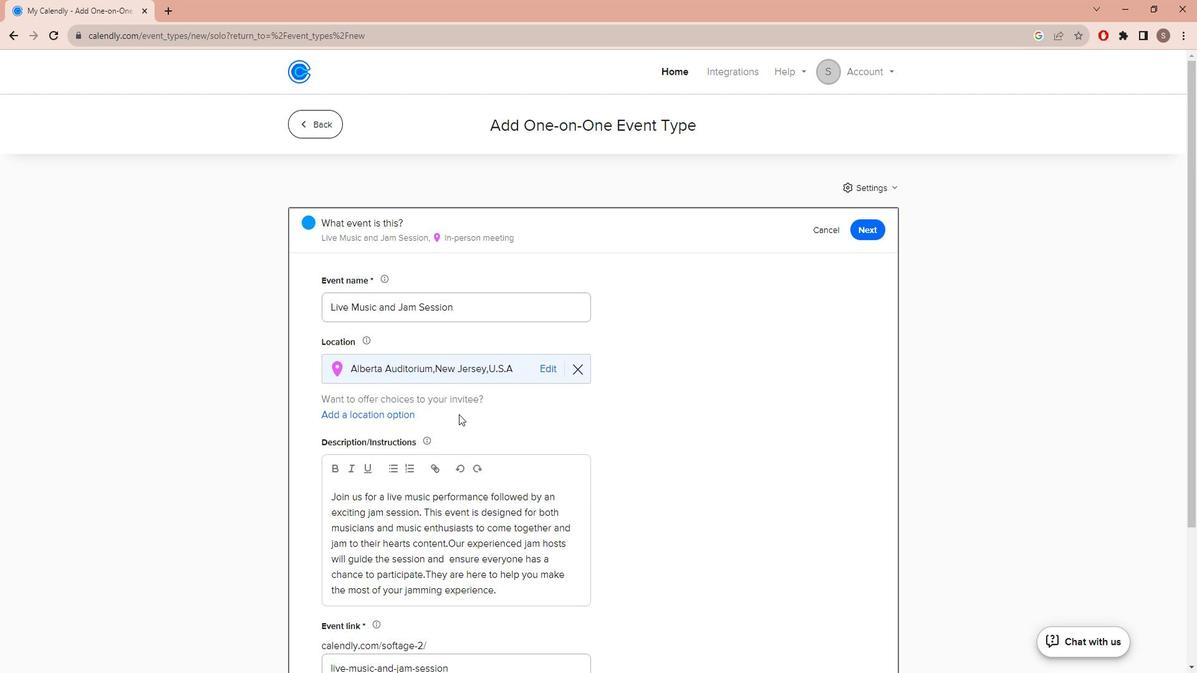
Action: Mouse scrolled (455, 413) with delta (0, 0)
Screenshot: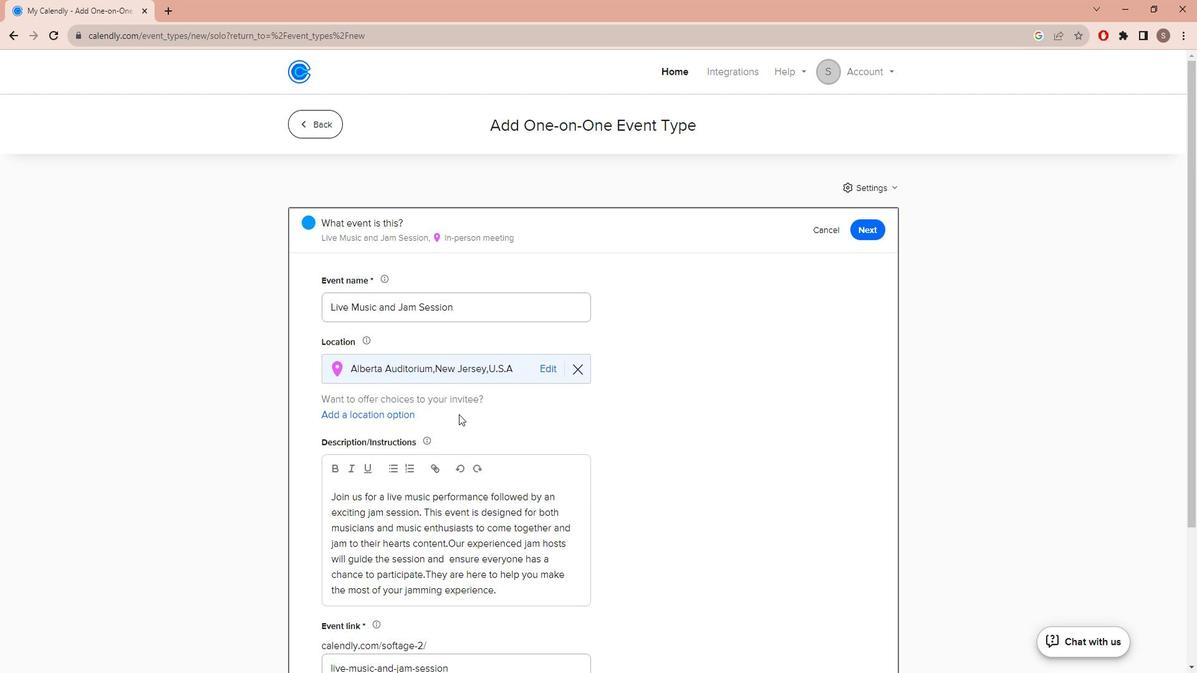 
Action: Mouse scrolled (455, 412) with delta (0, -1)
Screenshot: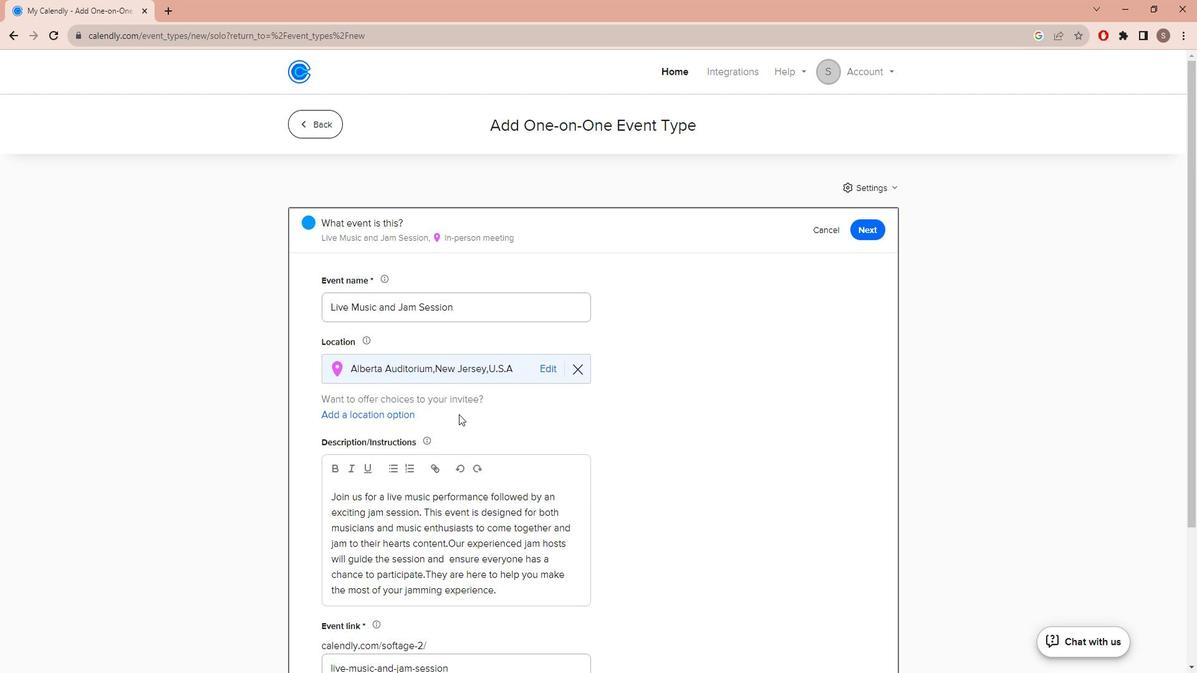 
Action: Mouse scrolled (455, 413) with delta (0, 0)
Screenshot: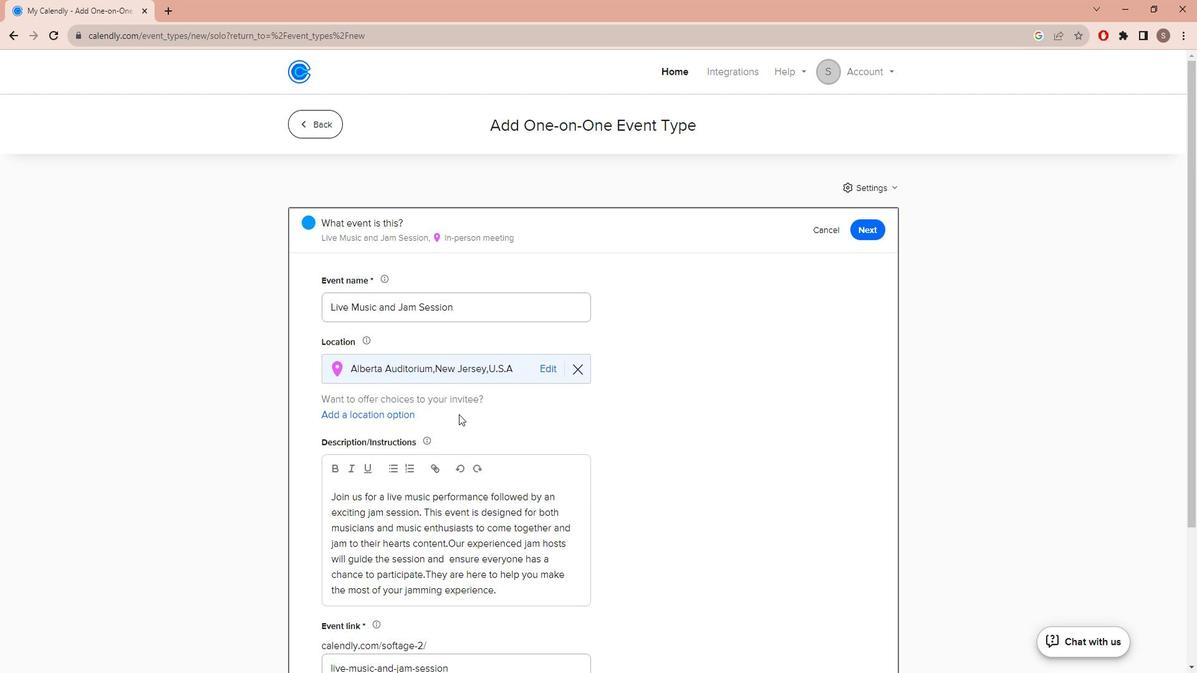 
Action: Mouse scrolled (455, 413) with delta (0, 0)
Screenshot: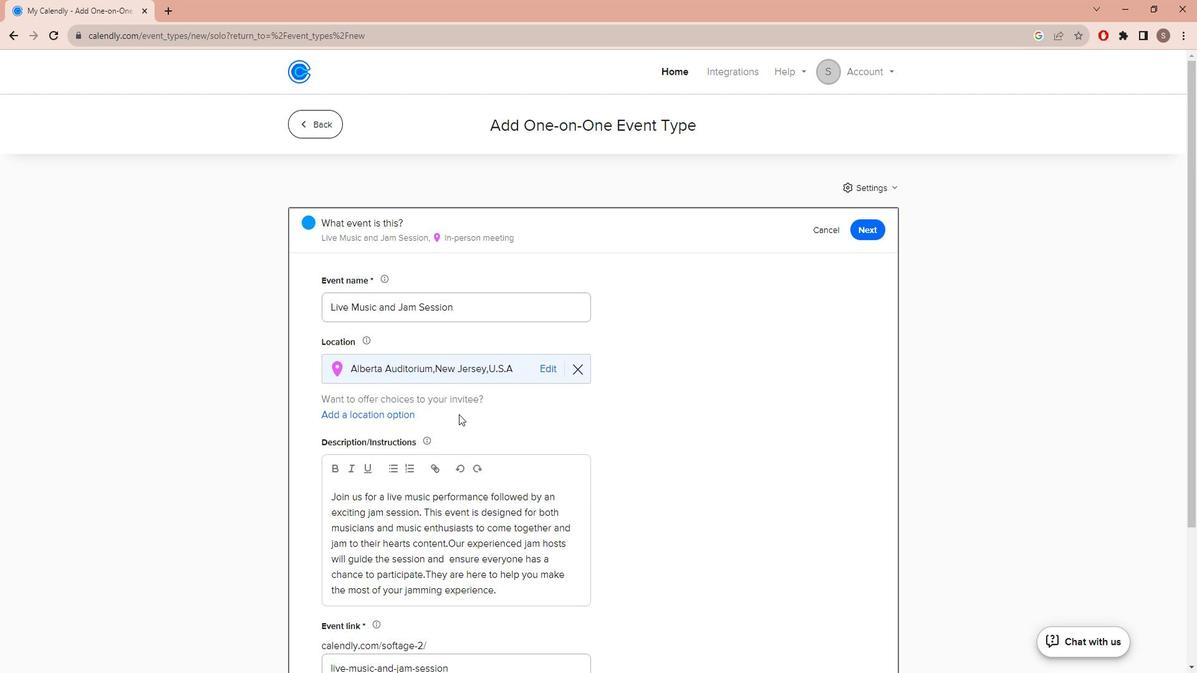 
Action: Mouse scrolled (455, 413) with delta (0, 0)
Screenshot: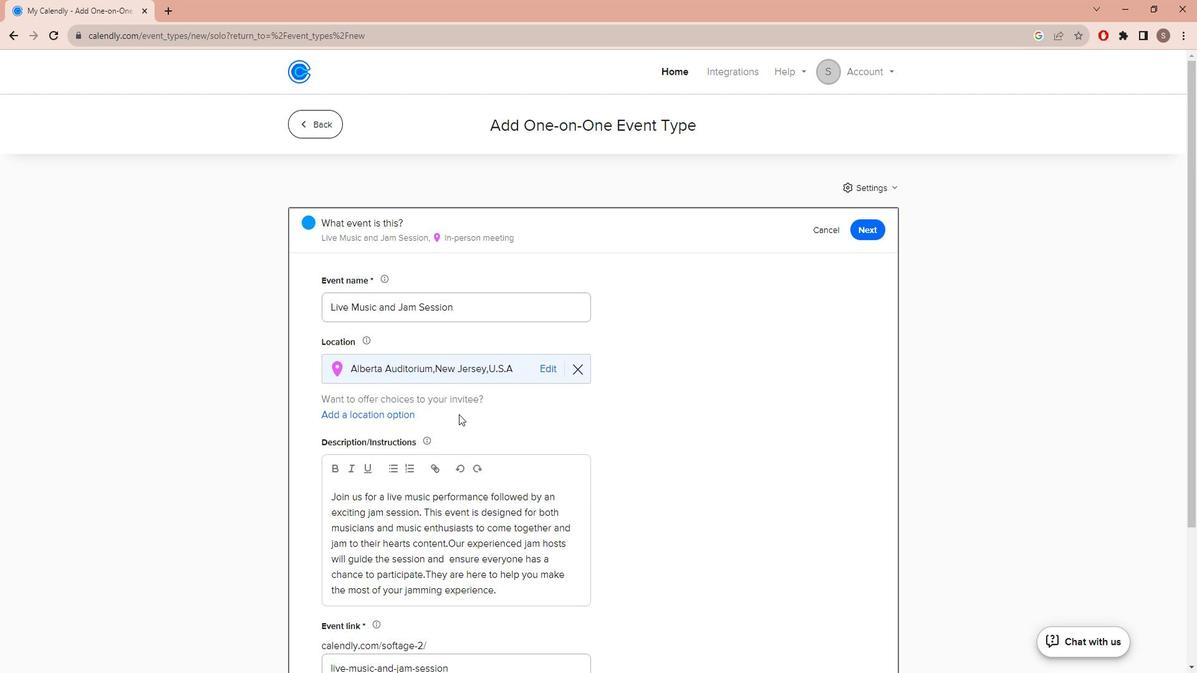 
Action: Mouse scrolled (455, 413) with delta (0, 0)
Screenshot: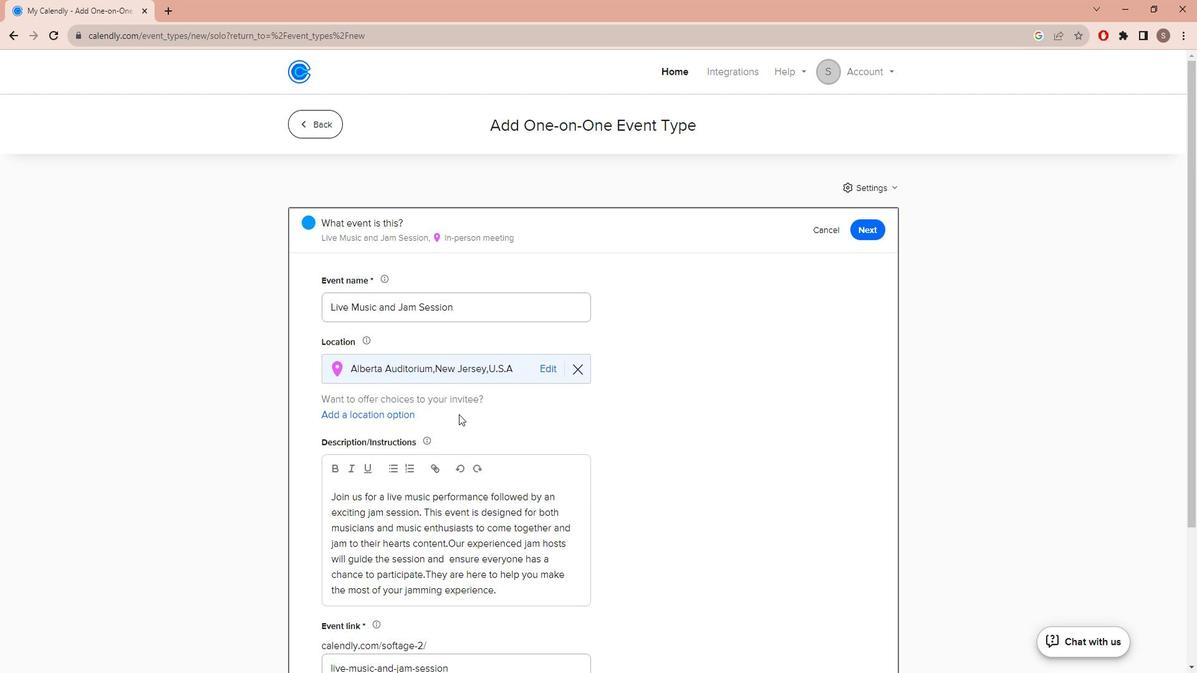 
Action: Mouse moved to (859, 597)
Screenshot: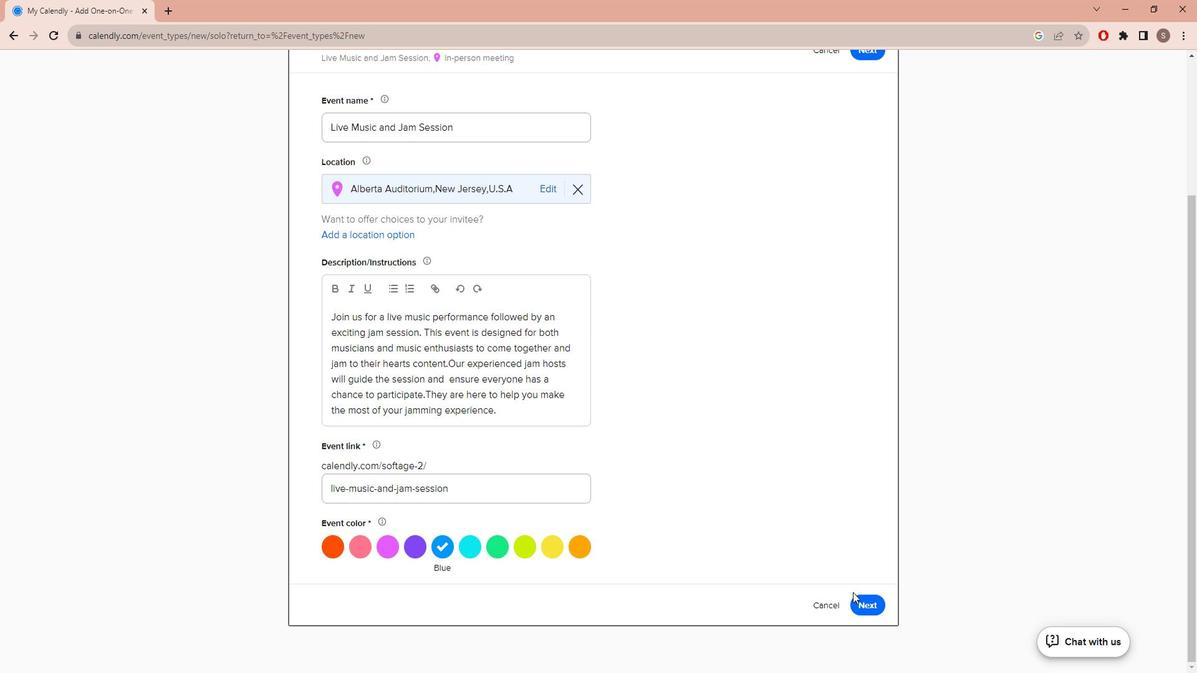 
Action: Mouse pressed left at (859, 597)
Screenshot: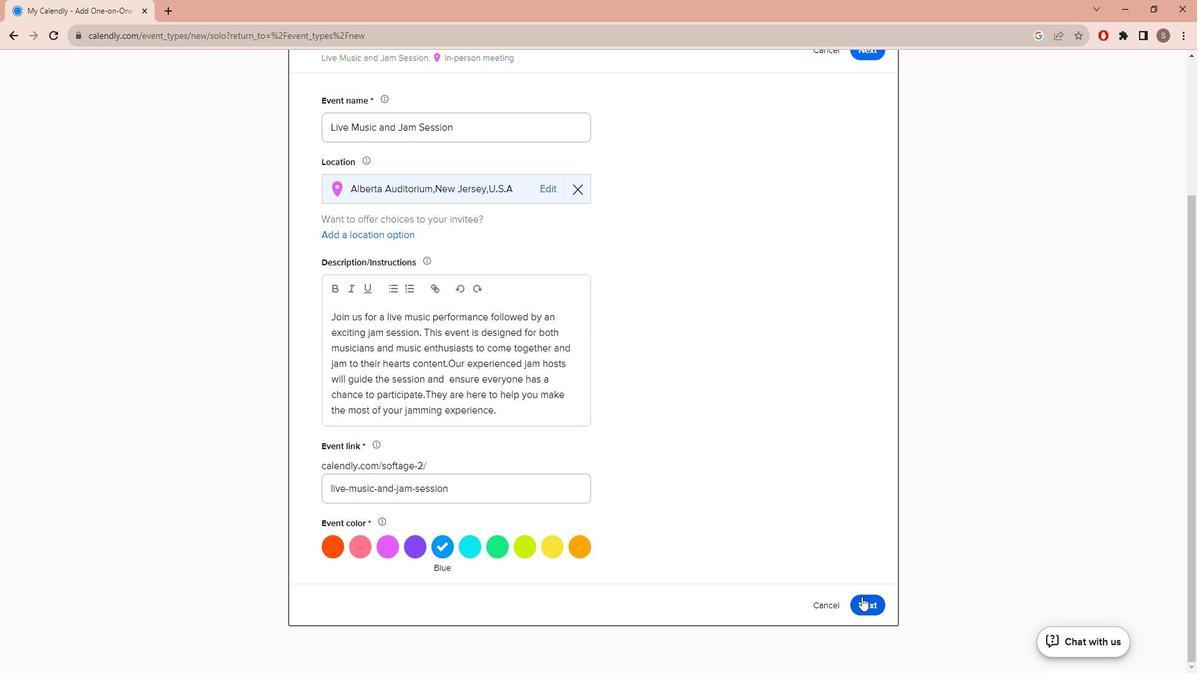 
Action: Mouse moved to (332, 364)
Screenshot: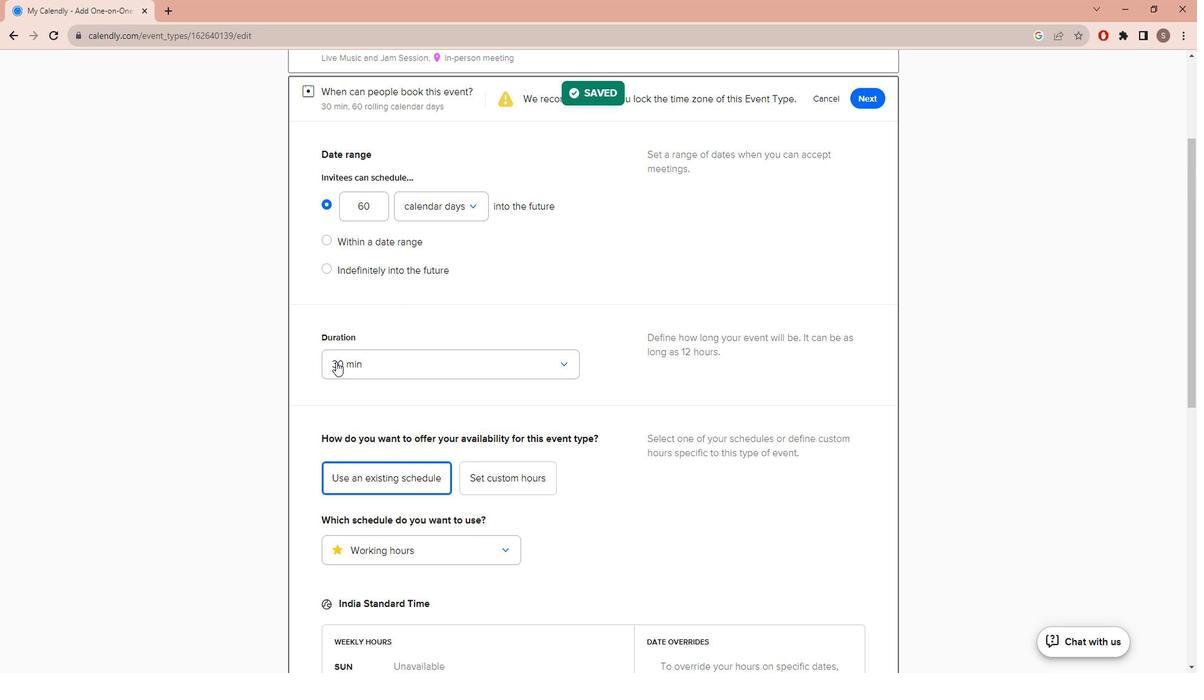 
Action: Mouse pressed left at (332, 364)
Screenshot: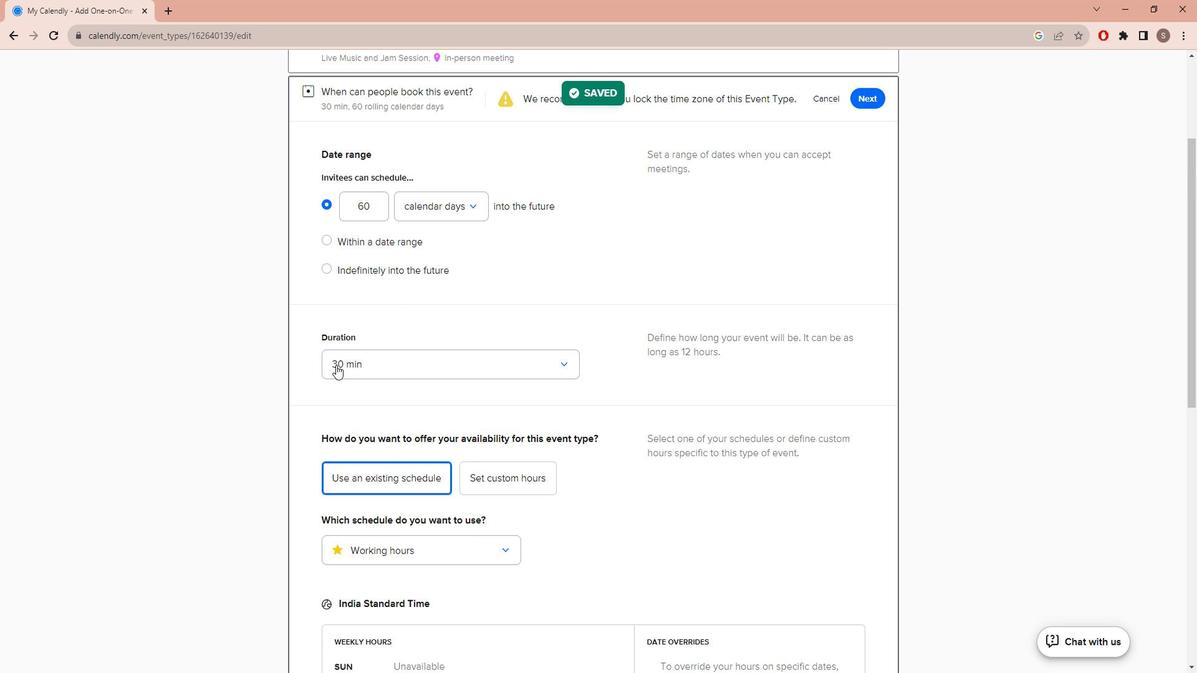 
Action: Mouse moved to (358, 476)
Screenshot: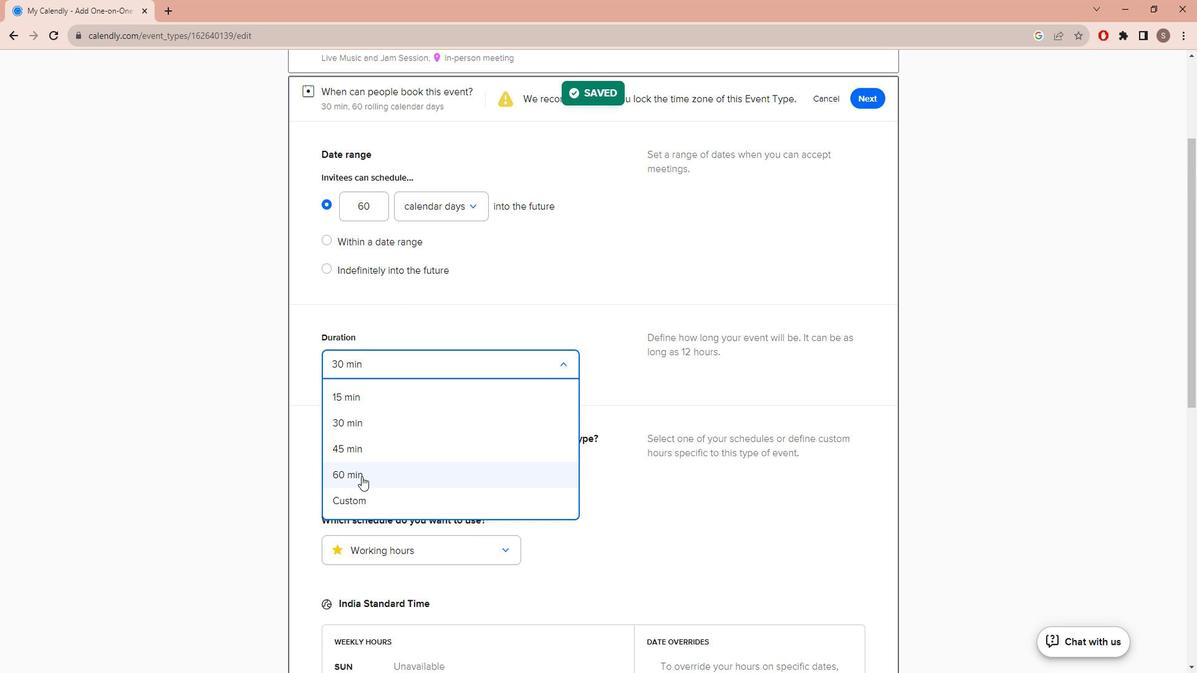 
Action: Mouse pressed left at (358, 476)
Screenshot: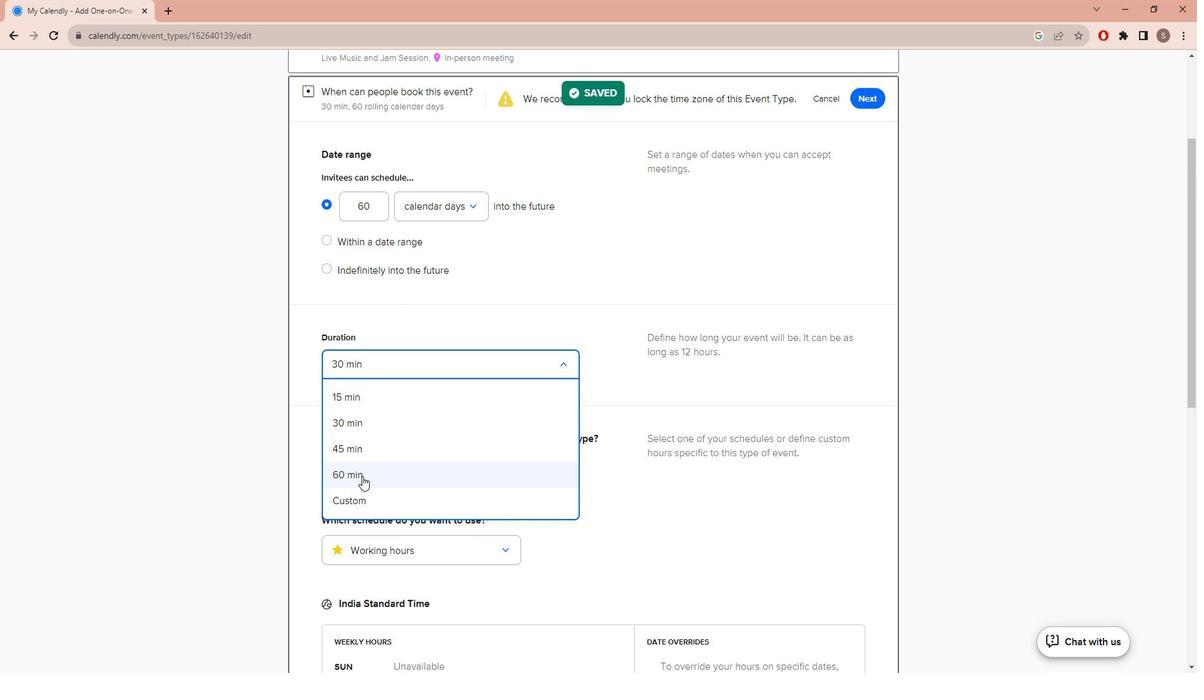 
Action: Mouse moved to (382, 460)
Screenshot: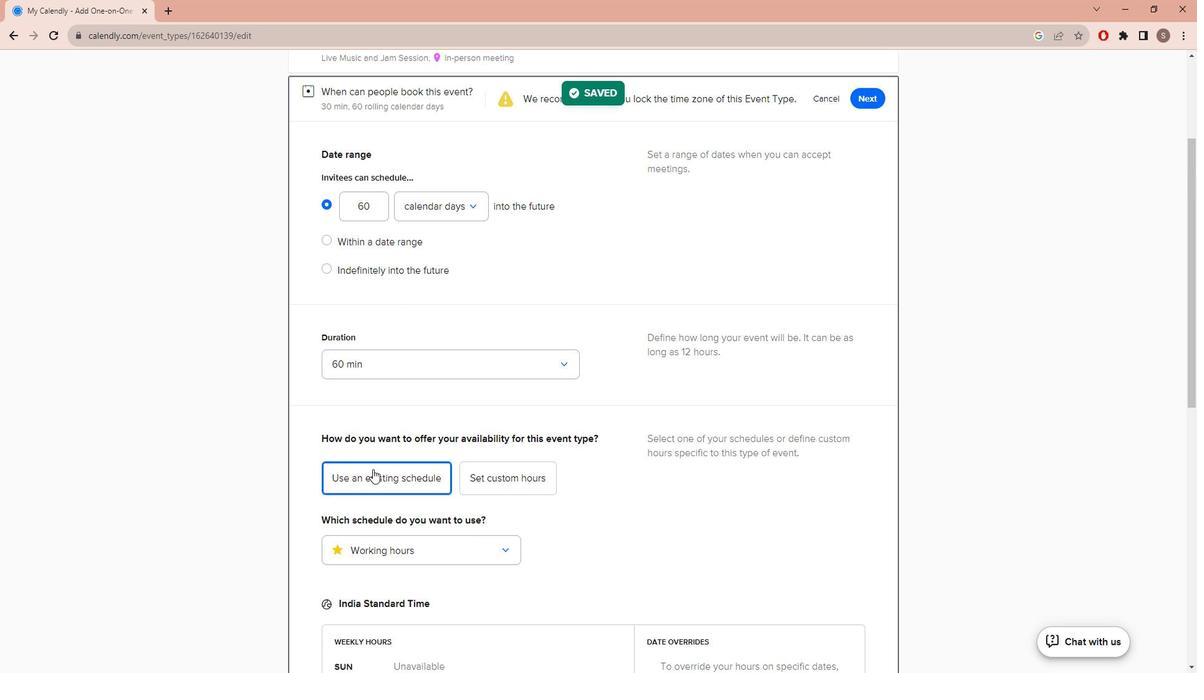 
Action: Mouse scrolled (382, 460) with delta (0, 0)
Screenshot: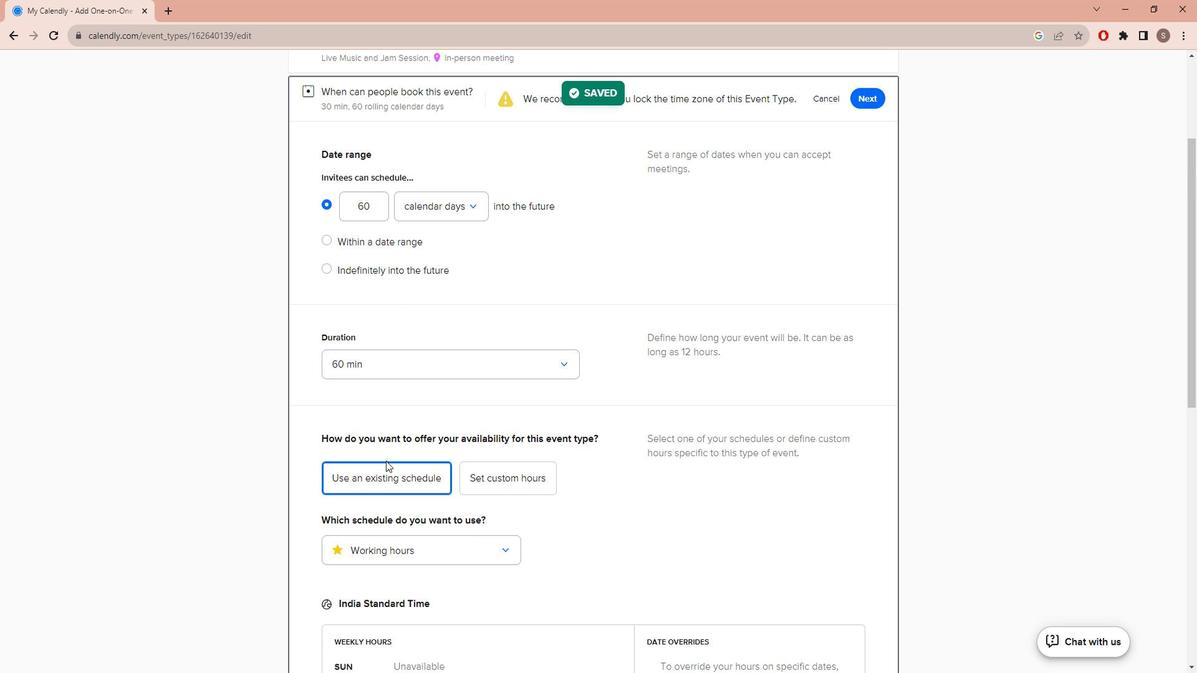 
Action: Mouse scrolled (382, 459) with delta (0, -1)
Screenshot: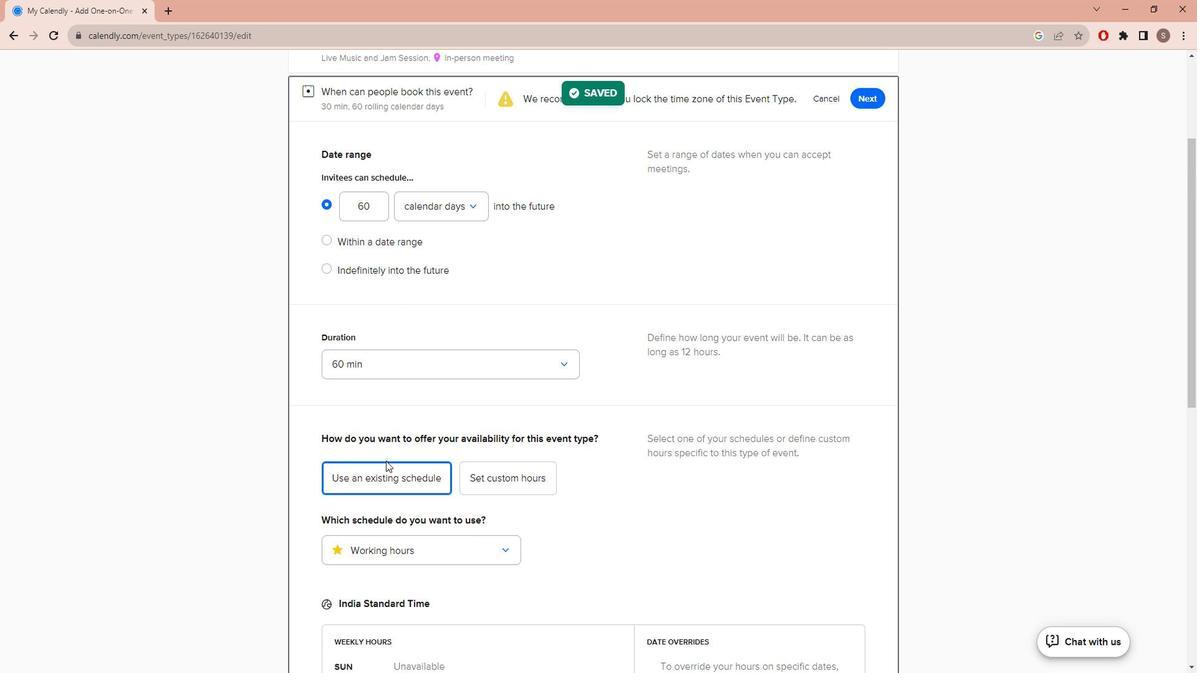 
Action: Mouse scrolled (382, 460) with delta (0, 0)
Screenshot: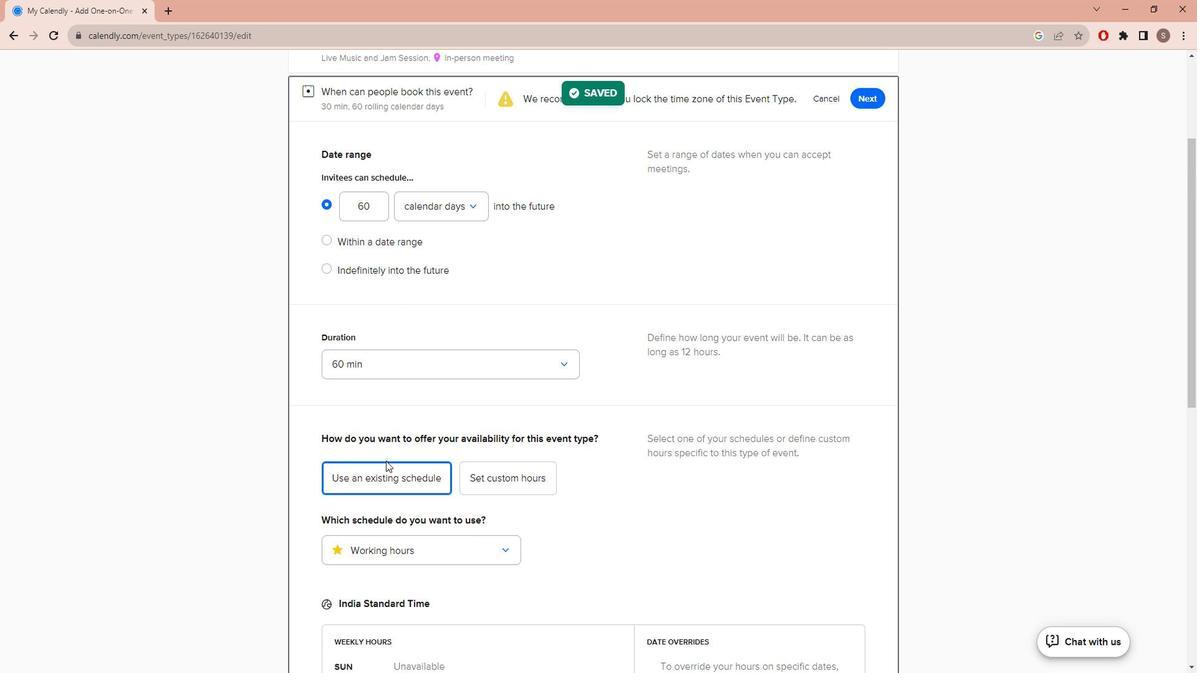 
Action: Mouse moved to (382, 460)
Screenshot: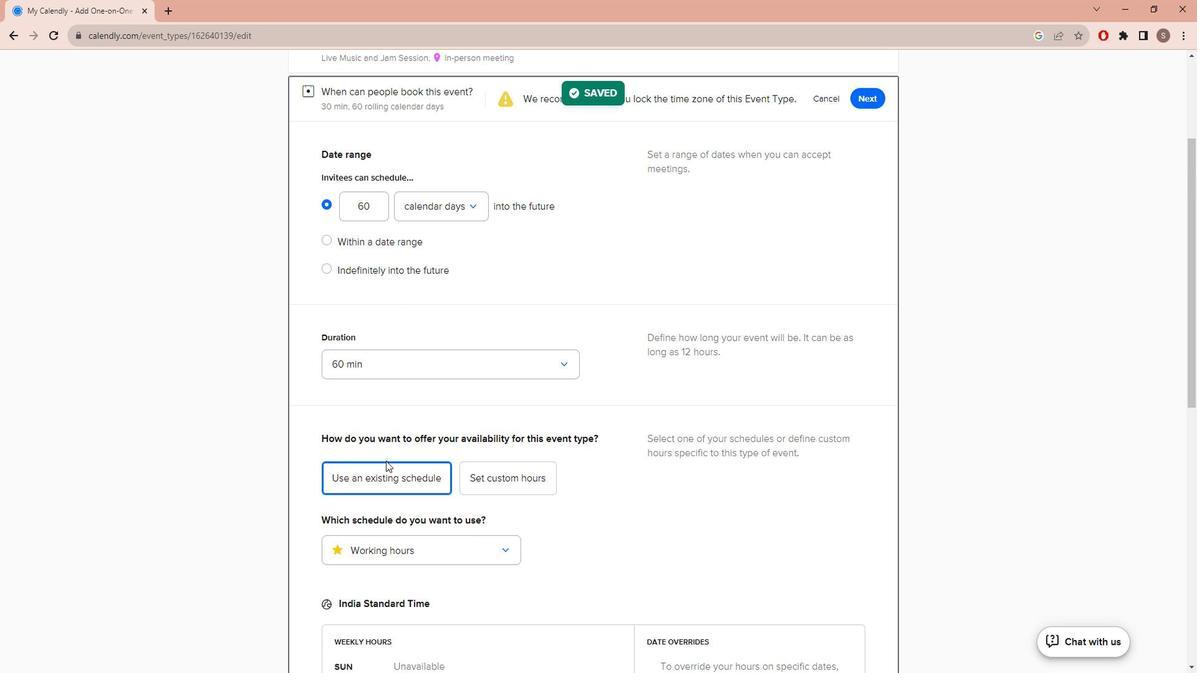 
Action: Mouse scrolled (382, 459) with delta (0, -1)
Screenshot: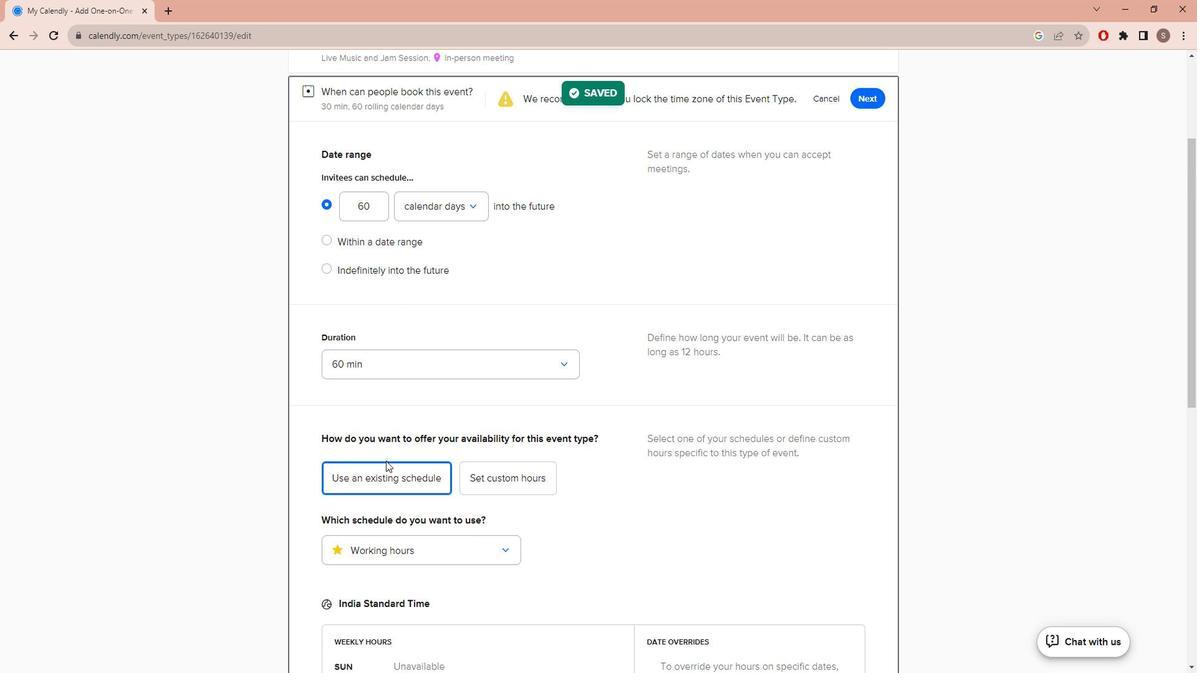
Action: Mouse moved to (382, 457)
Screenshot: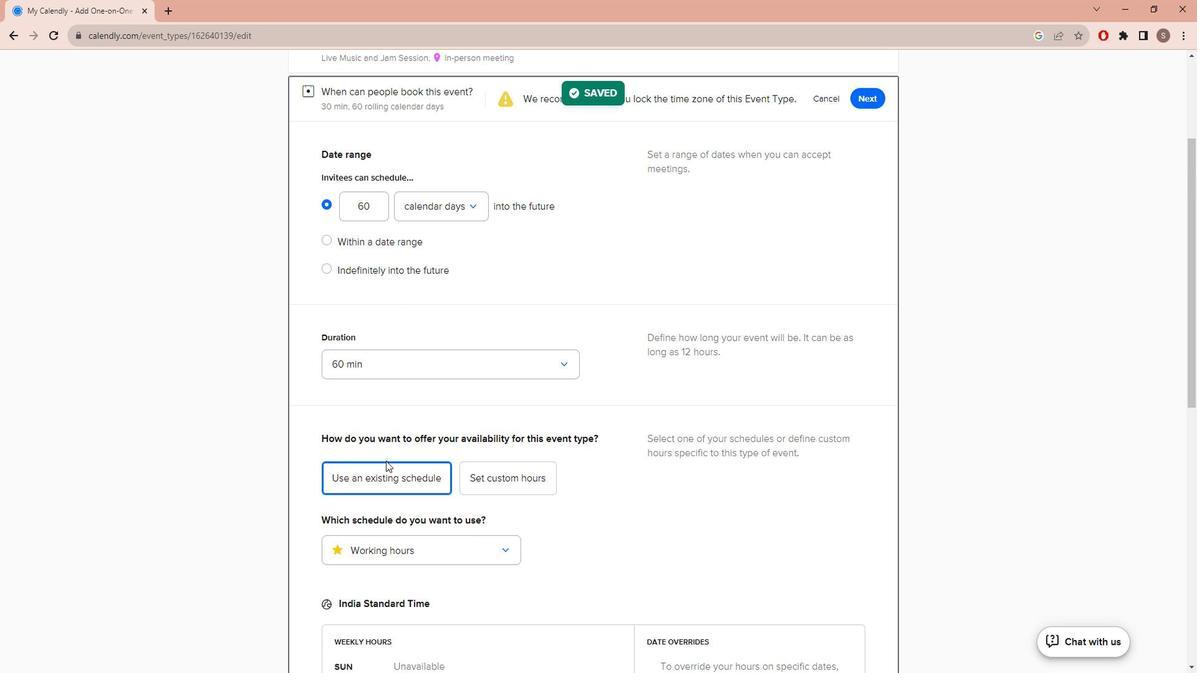 
Action: Mouse scrolled (382, 457) with delta (0, 0)
Screenshot: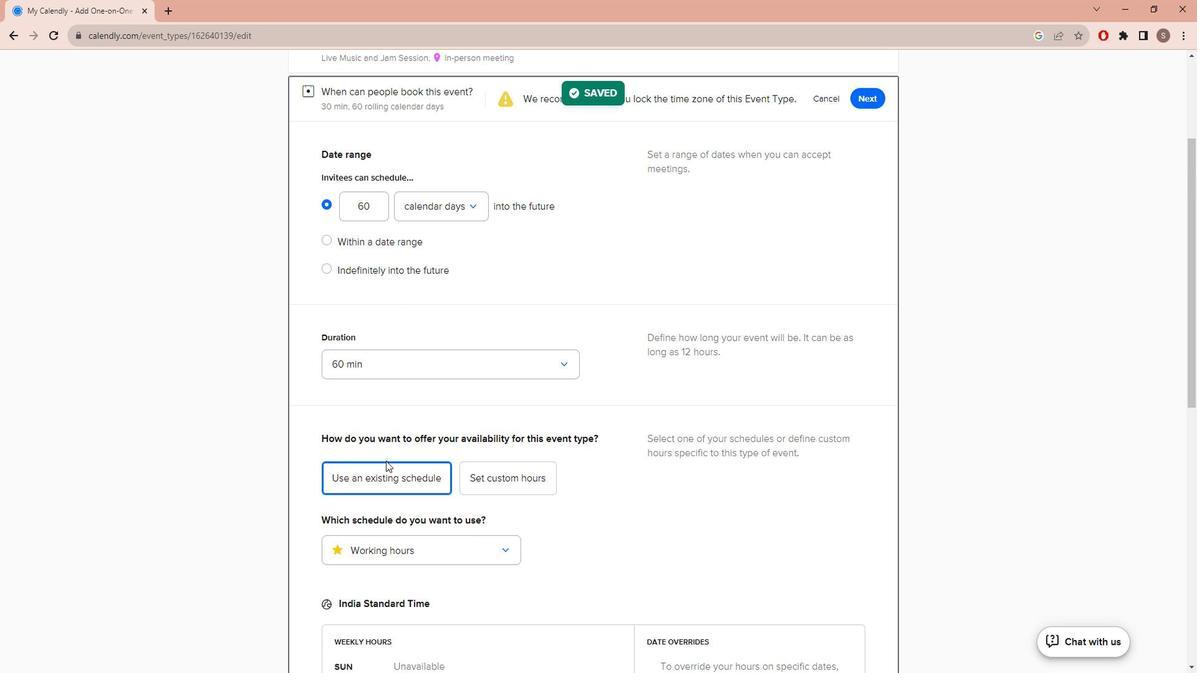 
Action: Mouse moved to (382, 453)
Screenshot: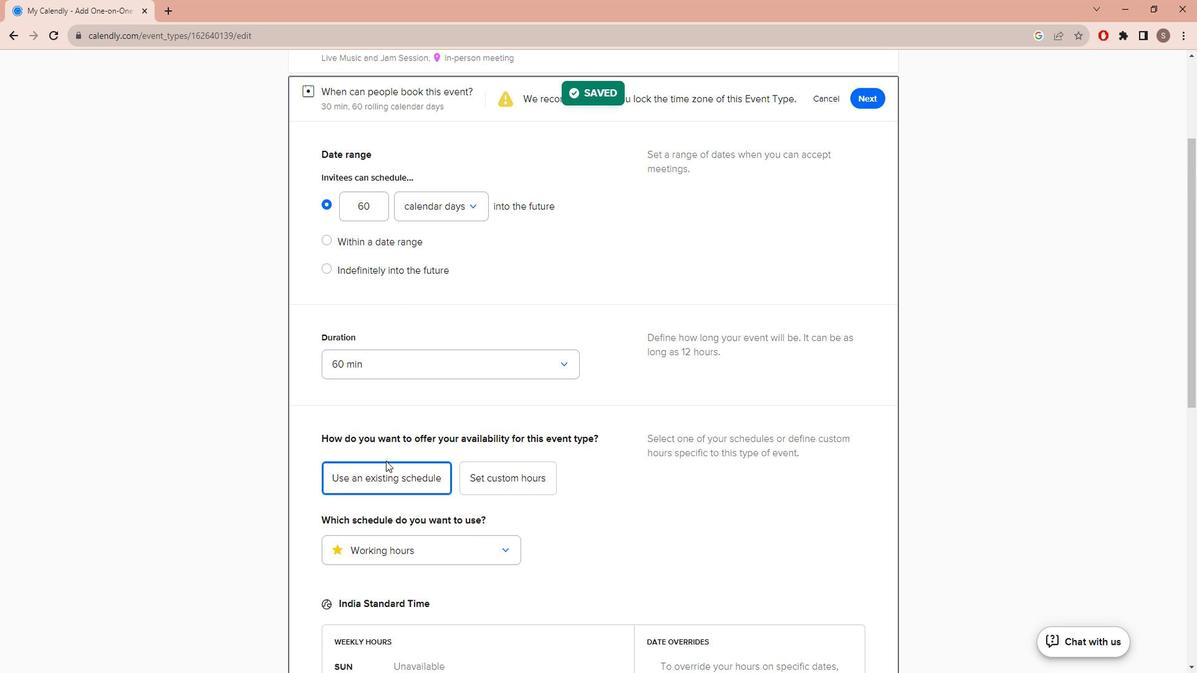 
Action: Mouse scrolled (382, 452) with delta (0, 0)
Screenshot: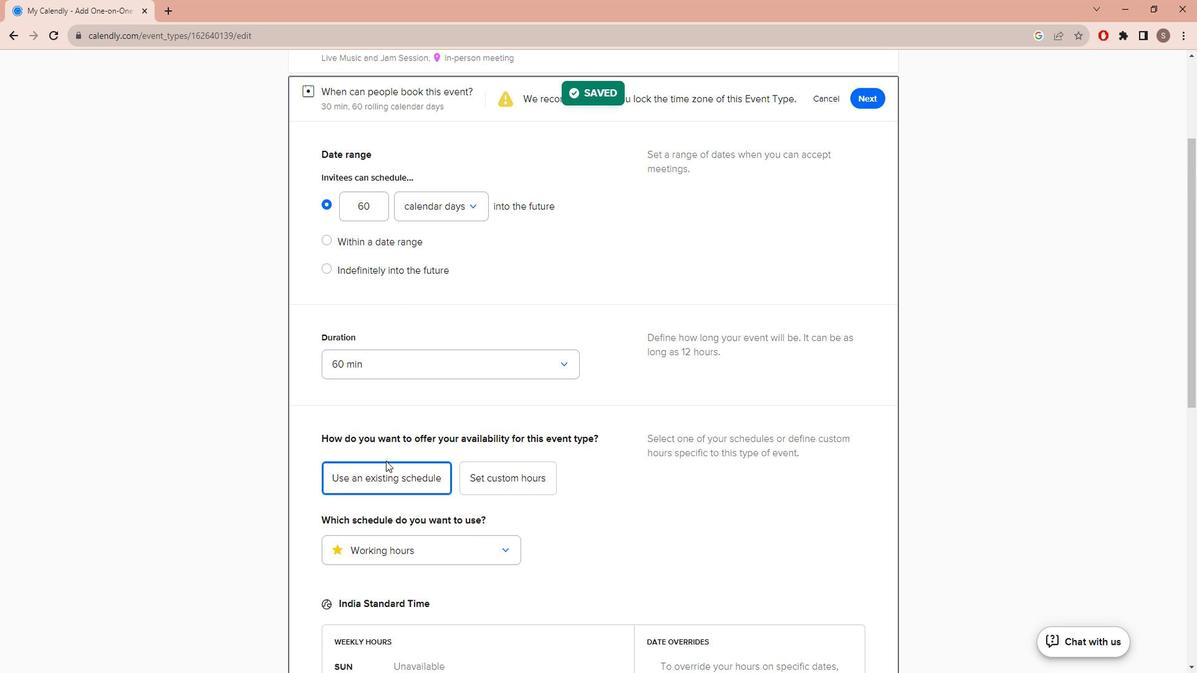 
Action: Mouse moved to (382, 452)
Screenshot: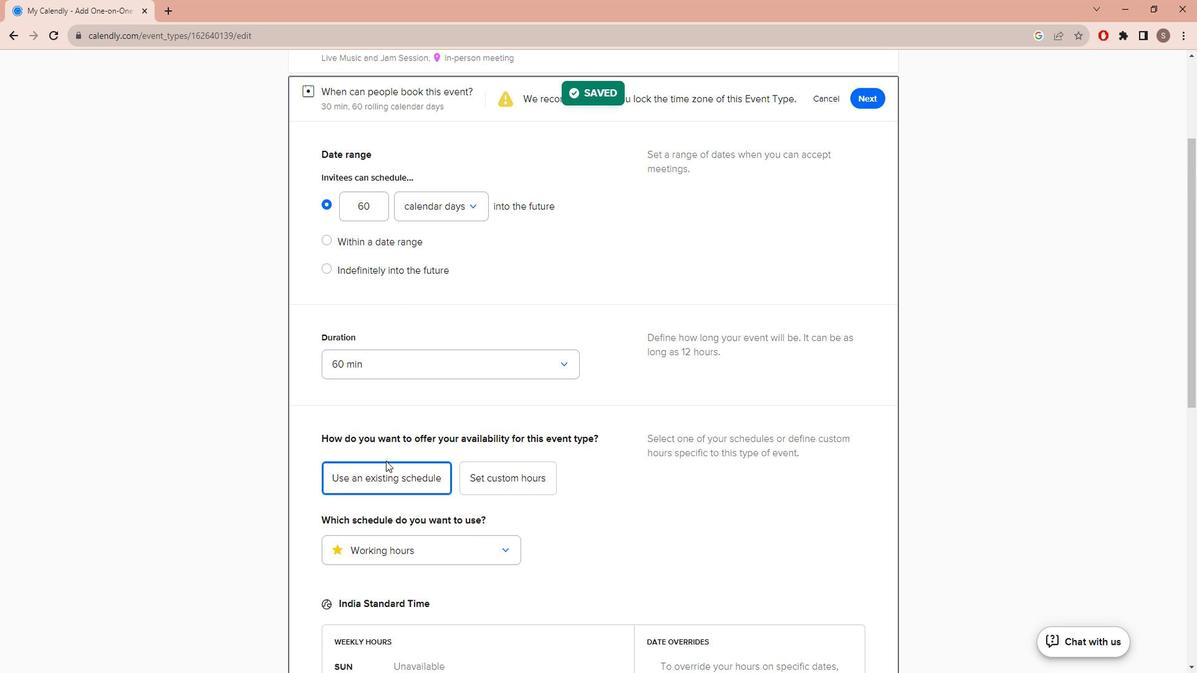 
Action: Mouse scrolled (382, 452) with delta (0, 0)
Screenshot: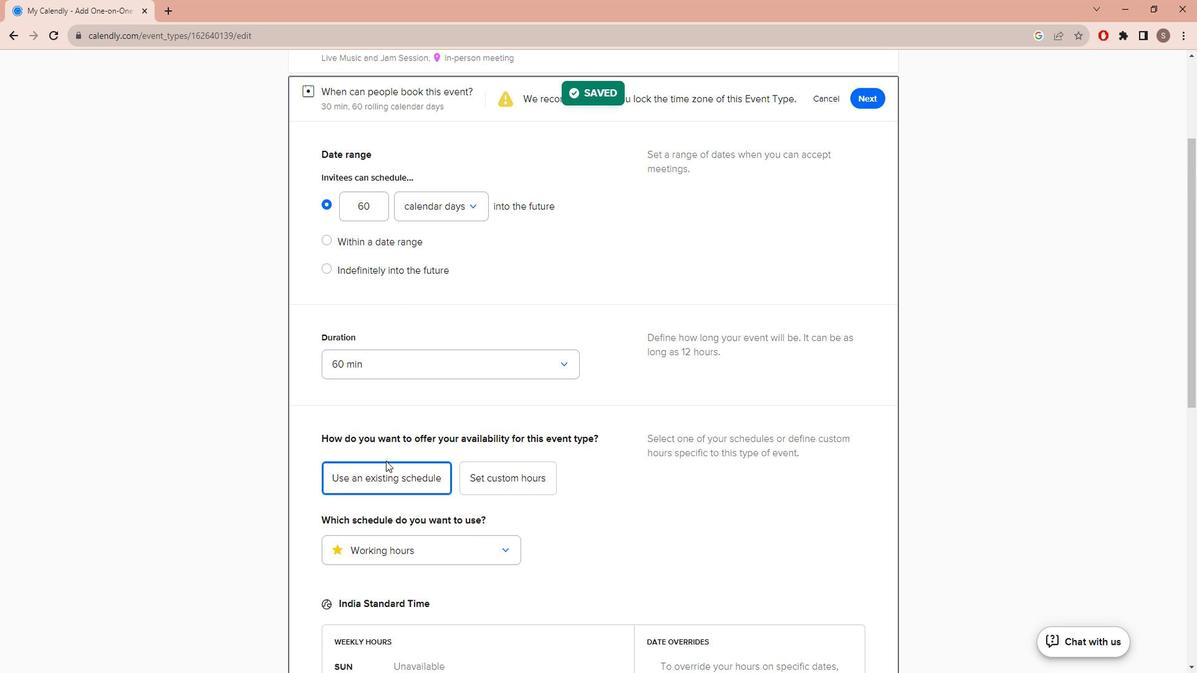 
Action: Mouse moved to (387, 449)
Screenshot: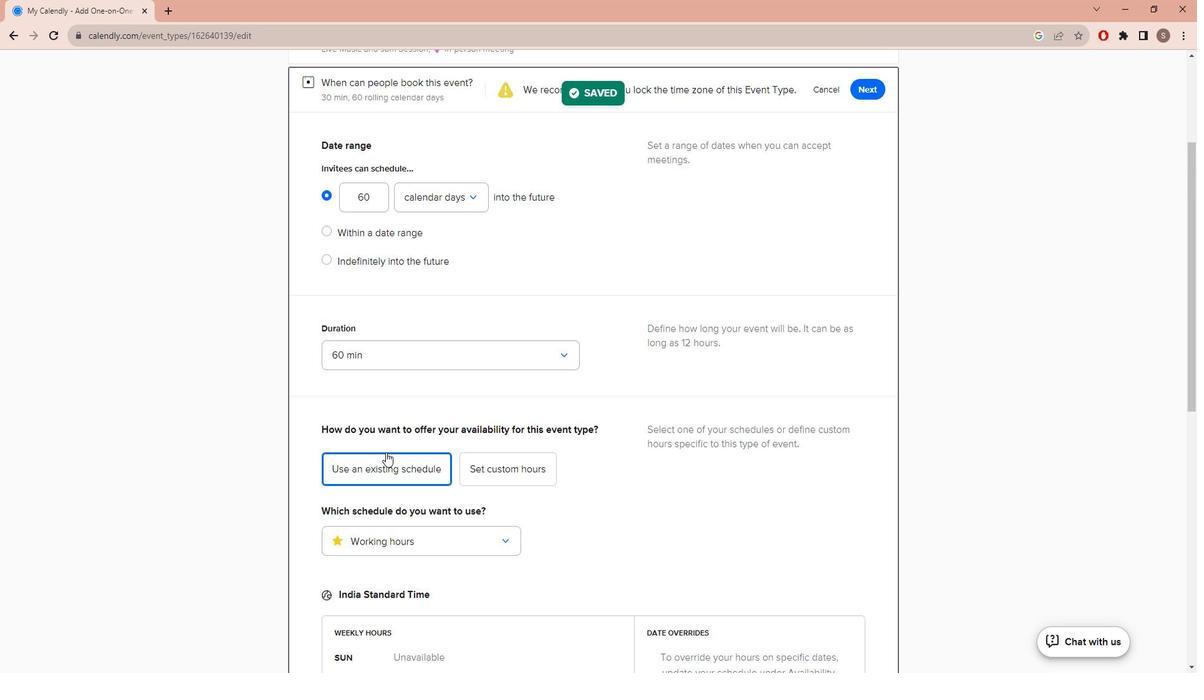 
Action: Mouse scrolled (387, 448) with delta (0, 0)
Screenshot: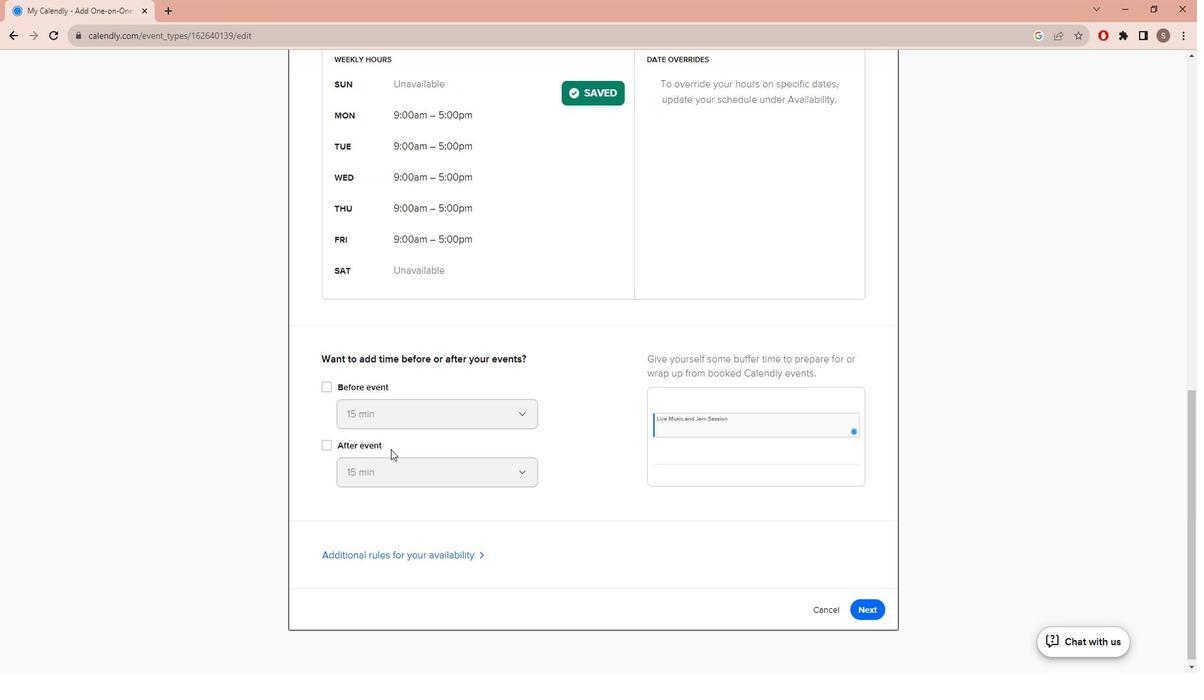 
Action: Mouse scrolled (387, 448) with delta (0, 0)
Screenshot: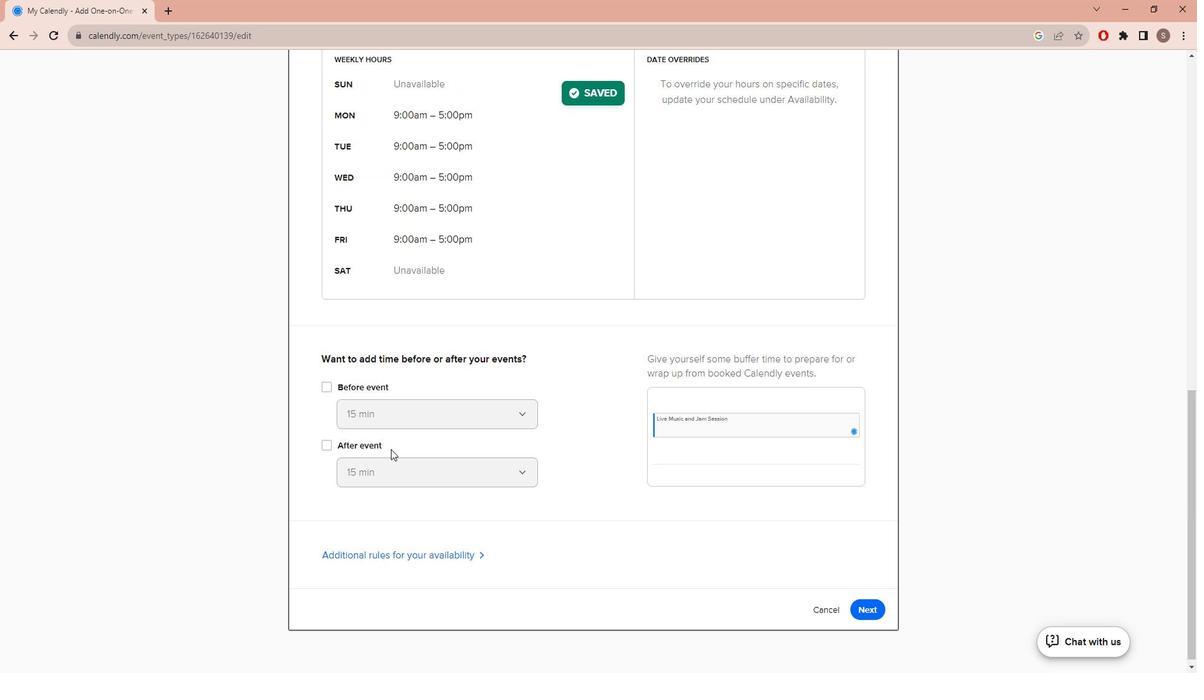 
Action: Mouse scrolled (387, 448) with delta (0, 0)
Screenshot: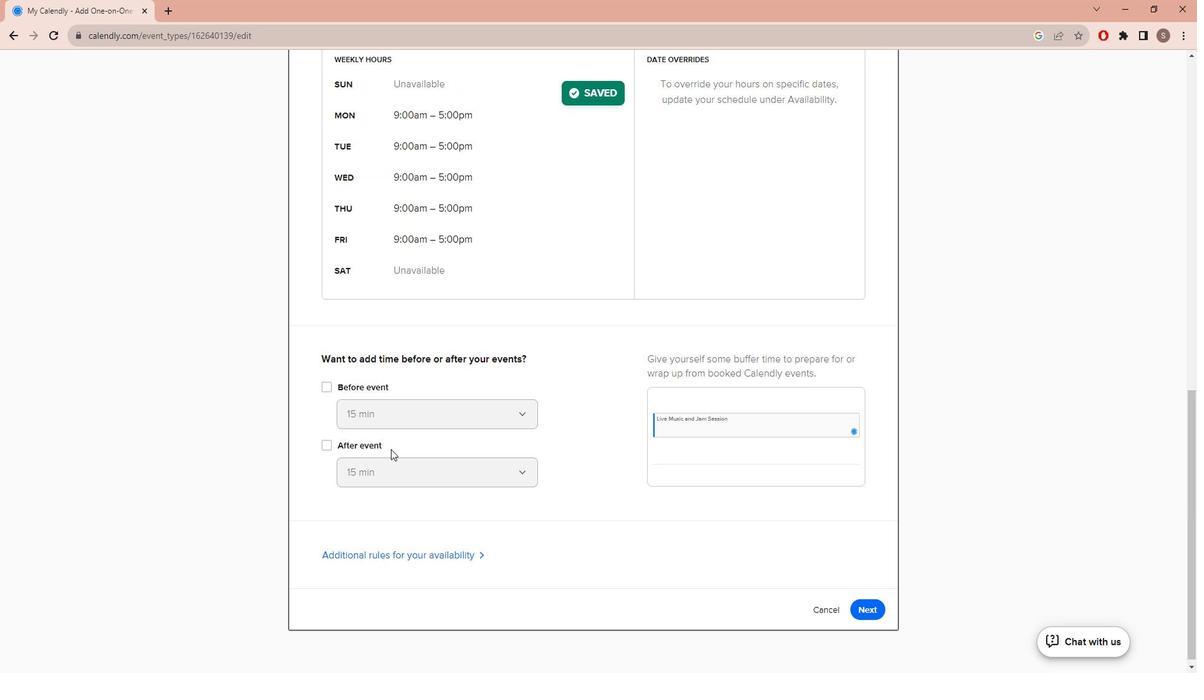 
Action: Mouse scrolled (387, 448) with delta (0, 0)
Screenshot: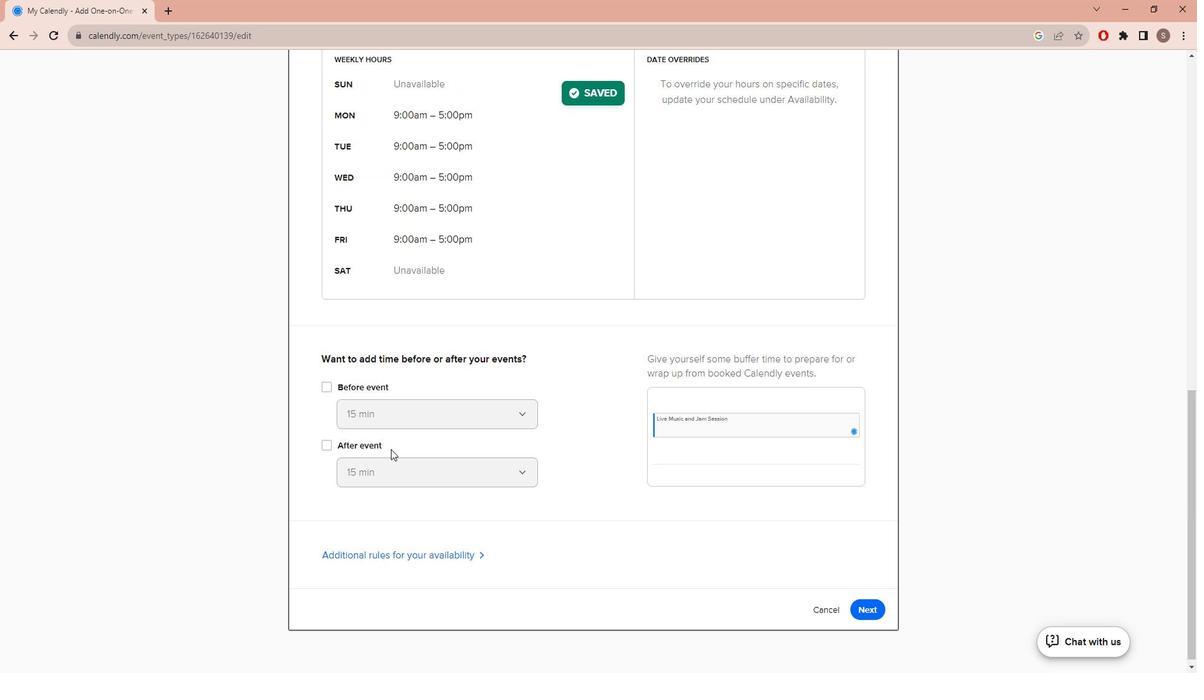 
Action: Mouse scrolled (387, 448) with delta (0, -1)
Screenshot: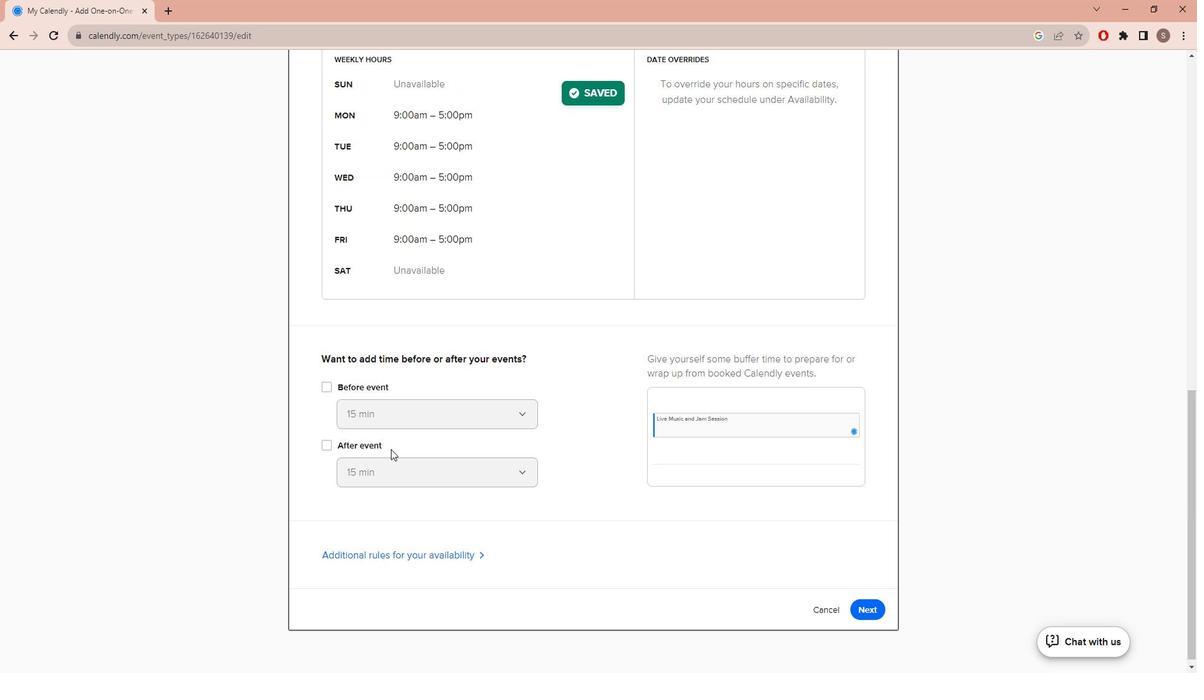 
Action: Mouse moved to (387, 448)
Screenshot: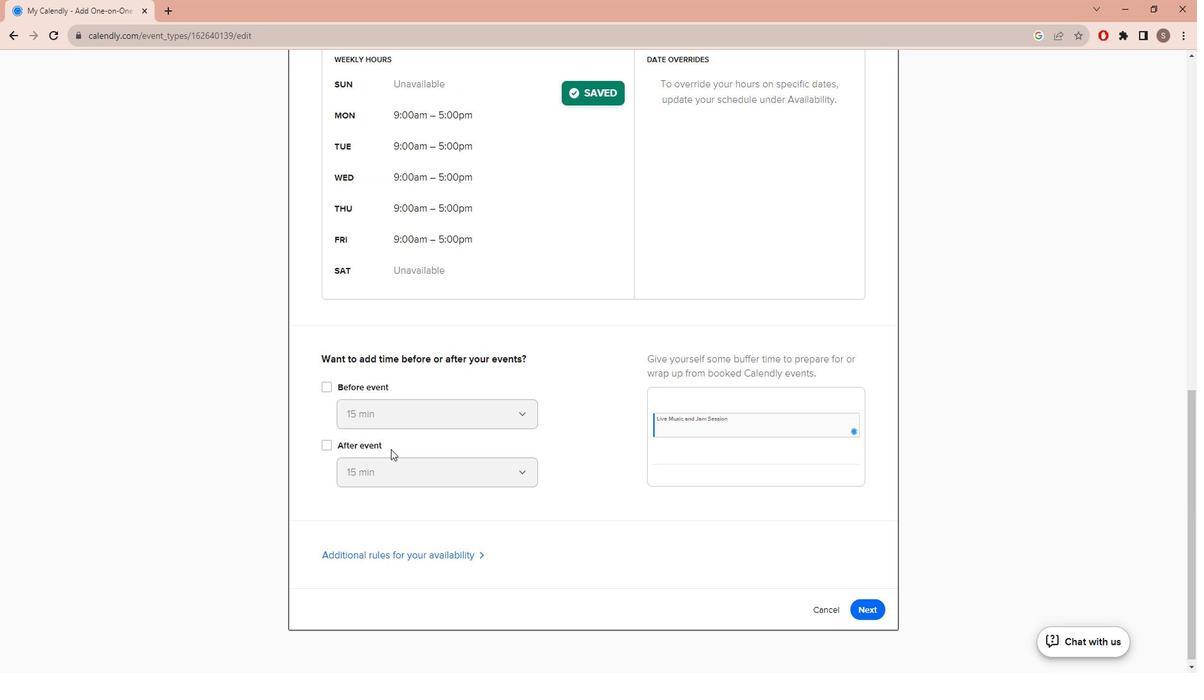 
Action: Mouse scrolled (387, 448) with delta (0, 0)
Screenshot: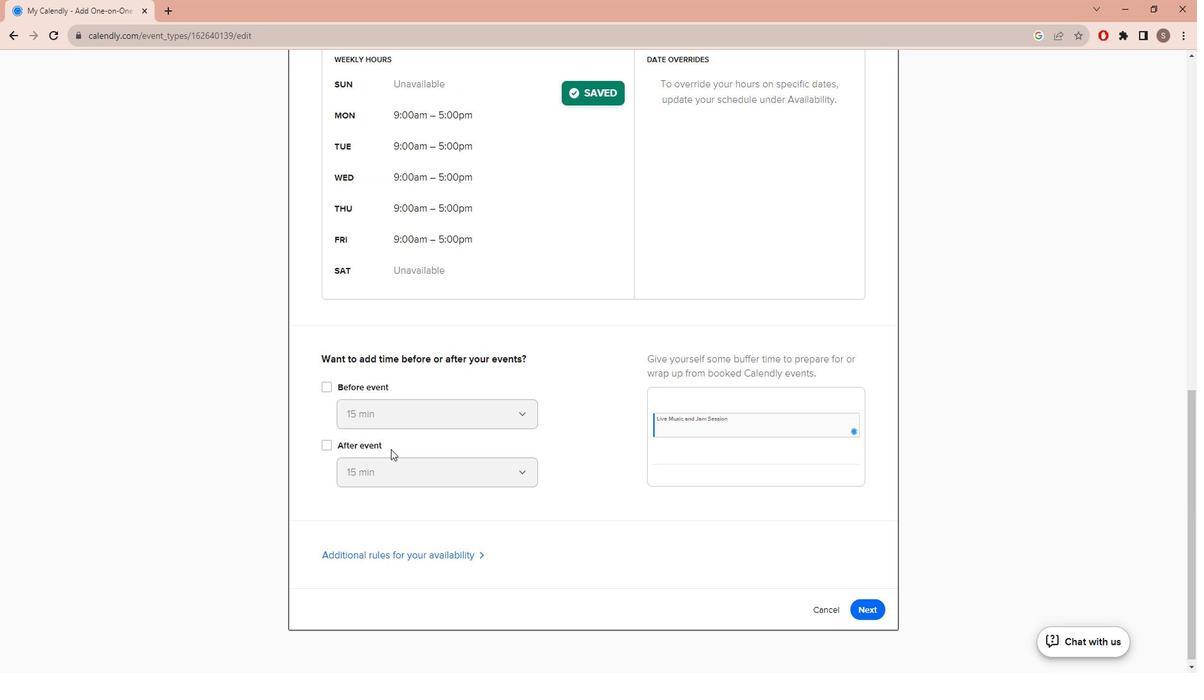 
Action: Mouse moved to (889, 616)
Screenshot: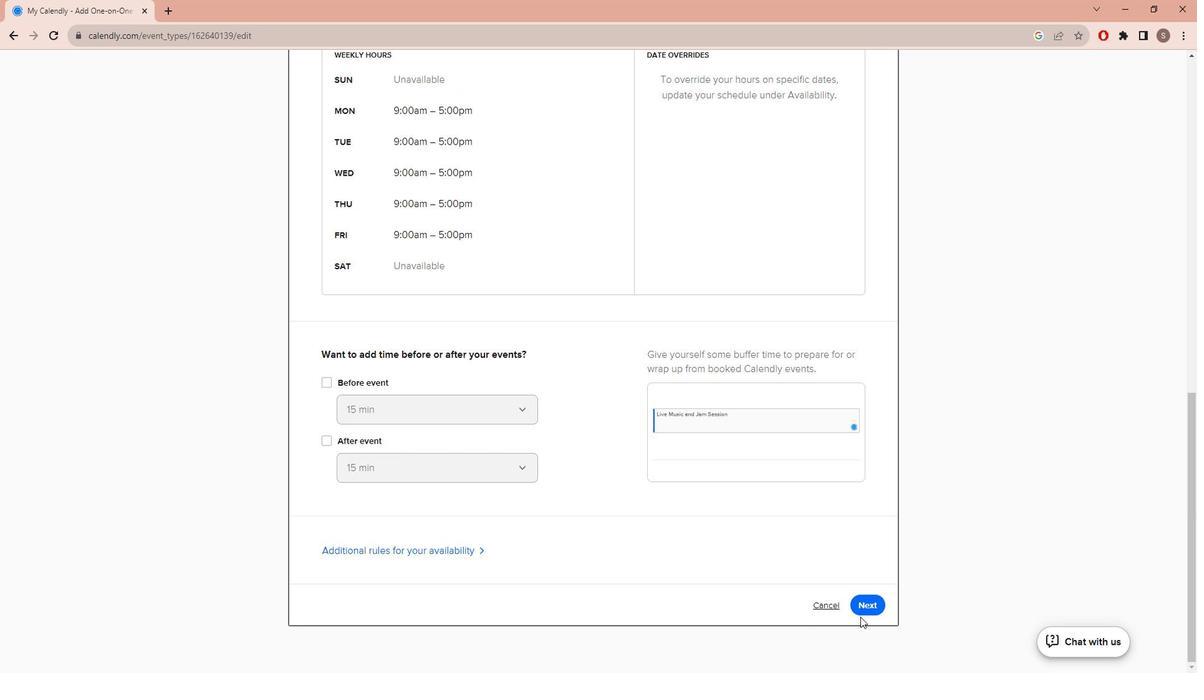 
Action: Mouse pressed left at (889, 616)
Screenshot: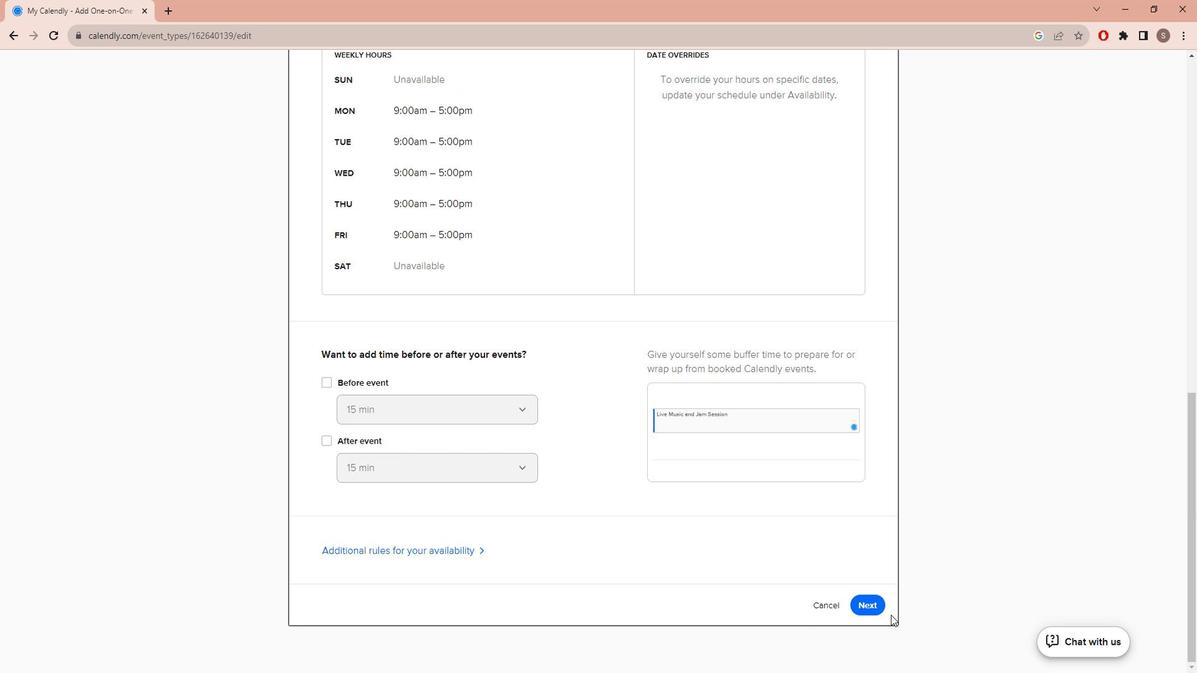 
Action: Mouse moved to (871, 610)
Screenshot: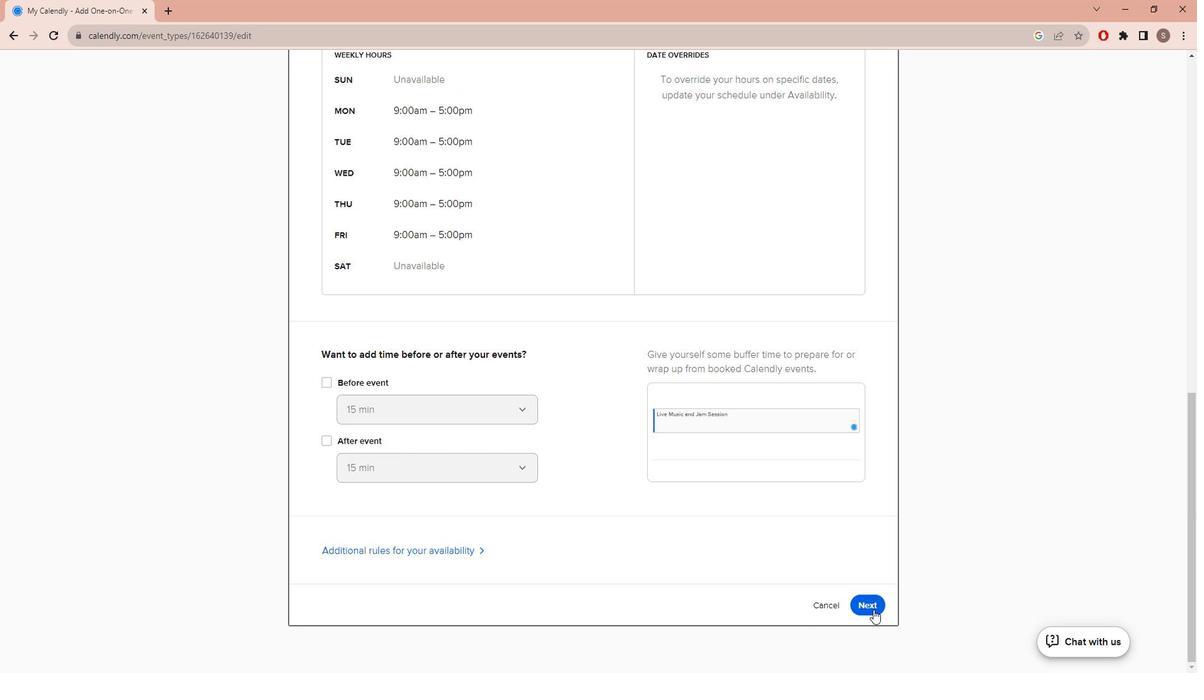 
Action: Mouse pressed left at (871, 610)
Screenshot: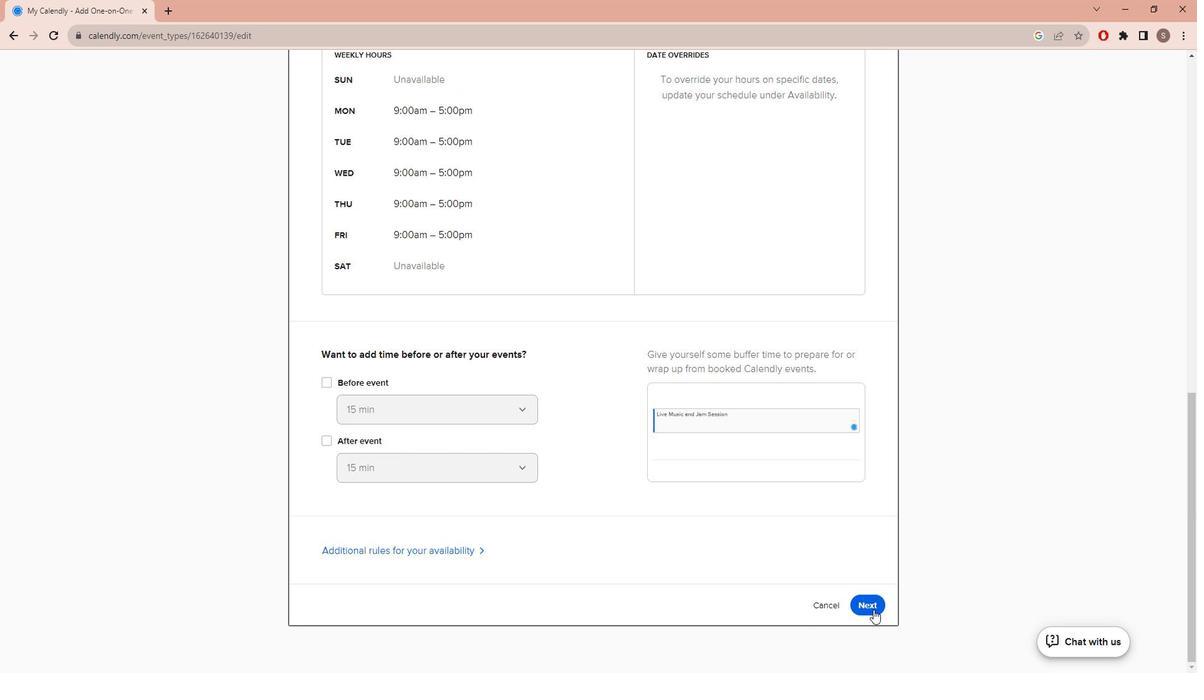 
Action: Mouse moved to (696, 558)
Screenshot: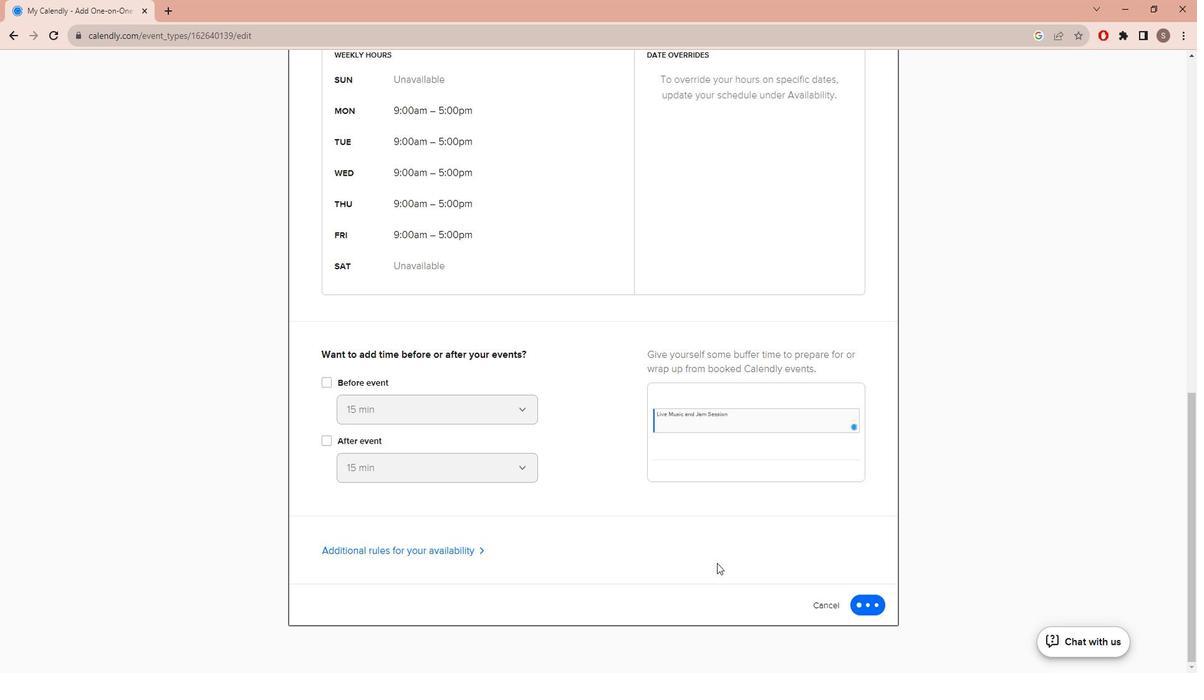 
